 Task: Create in the project AgileLink in Backlog an issue 'Upgrade the security features of a web application to improve data protection and secure communication between server and client', assign it to team member softage.4@softage.net and change the status to IN PROGRESS. Create in the project AgileLink in Backlog an issue 'Create a new online platform for online music theory courses with advanced music notation and ear training features', assign it to team member softage.1@softage.net and change the status to IN PROGRESS
Action: Mouse moved to (214, 63)
Screenshot: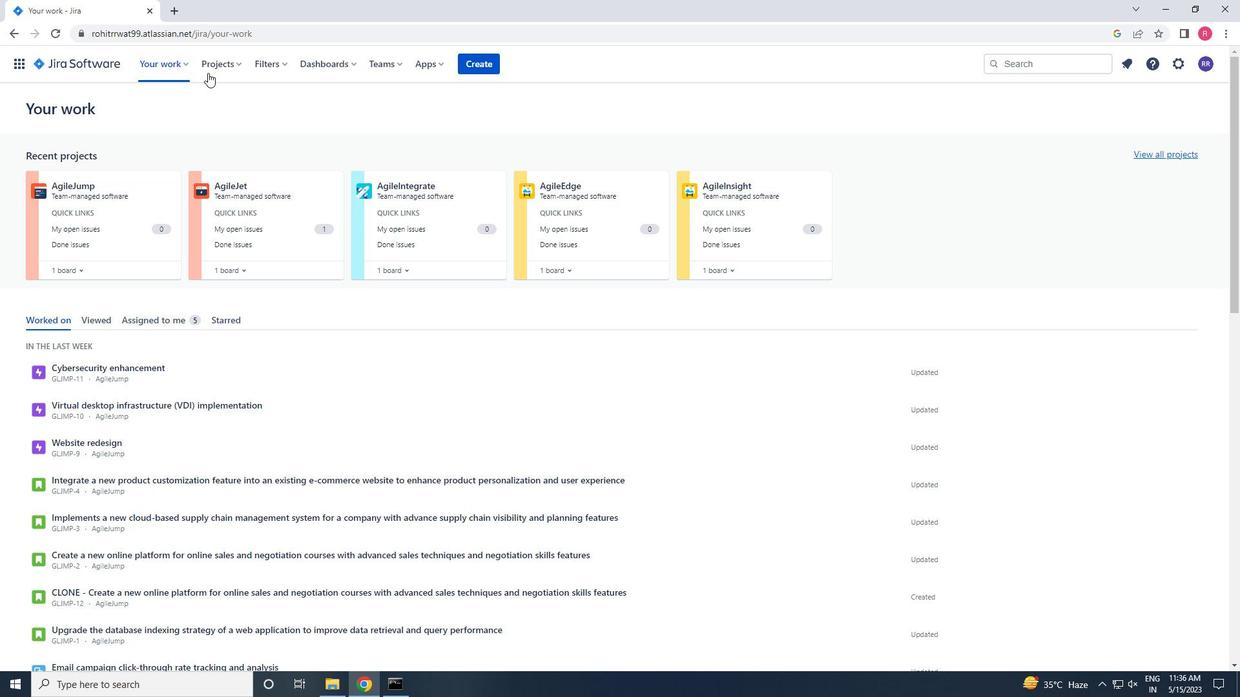 
Action: Mouse pressed left at (214, 63)
Screenshot: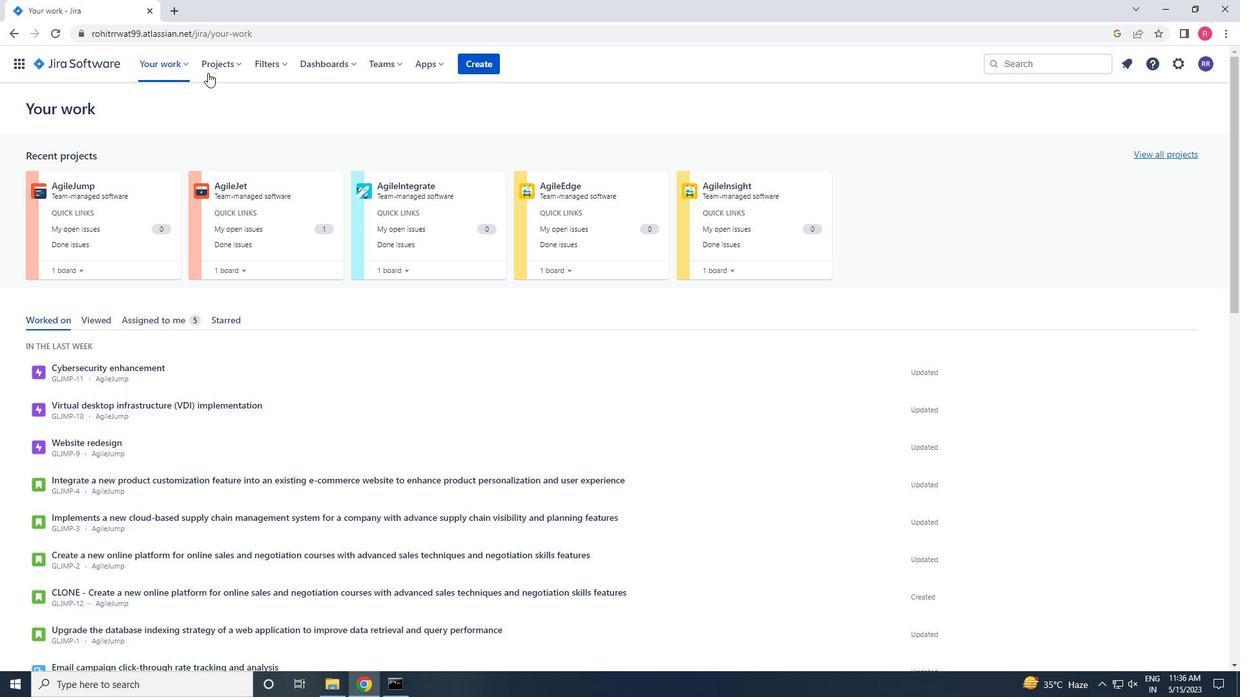 
Action: Mouse moved to (257, 136)
Screenshot: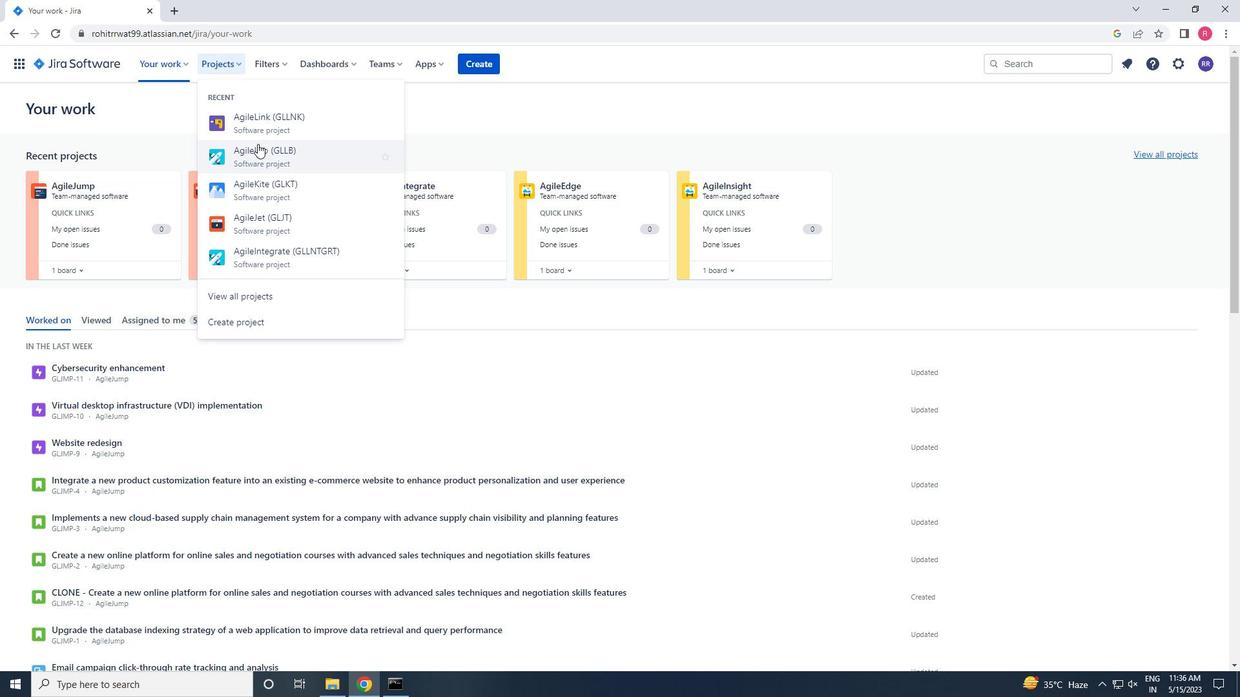 
Action: Mouse pressed left at (257, 136)
Screenshot: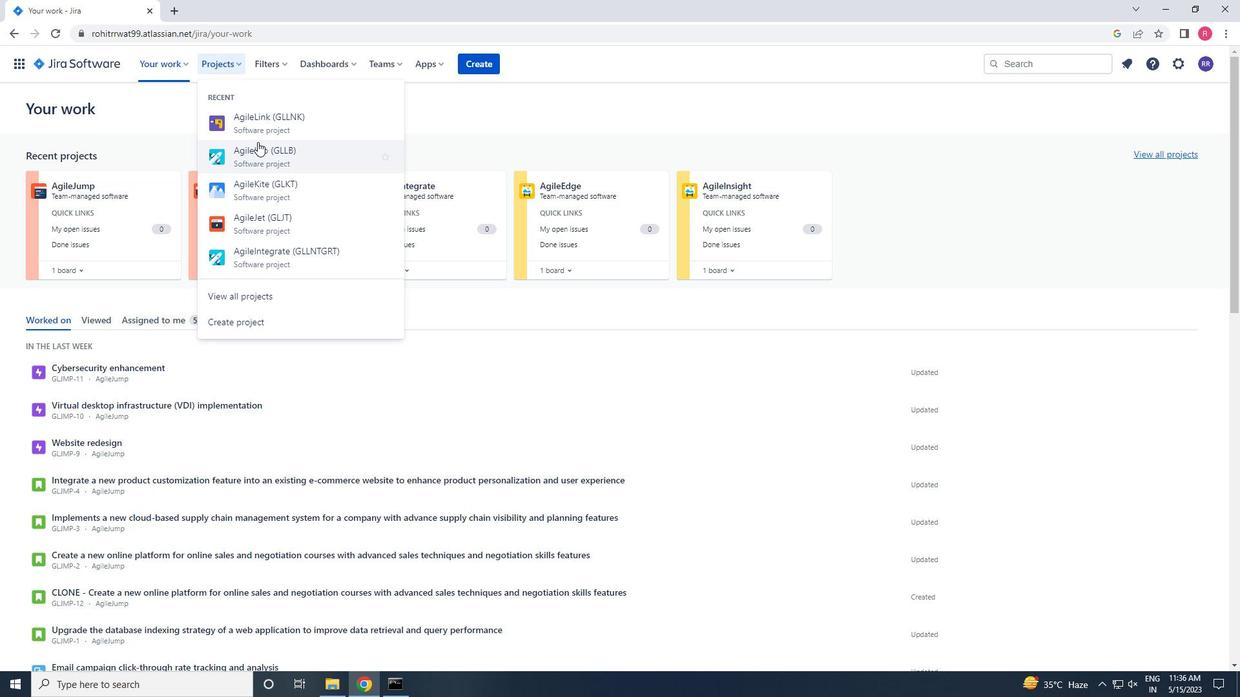 
Action: Mouse moved to (47, 189)
Screenshot: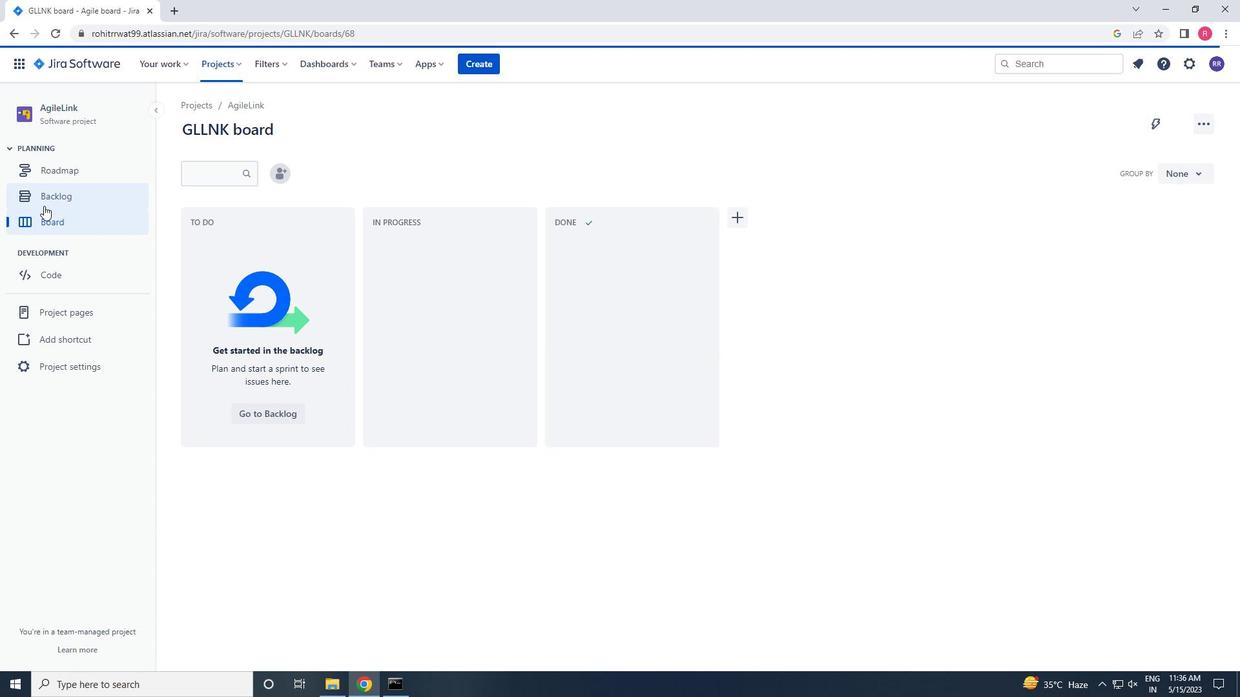 
Action: Mouse pressed left at (47, 189)
Screenshot: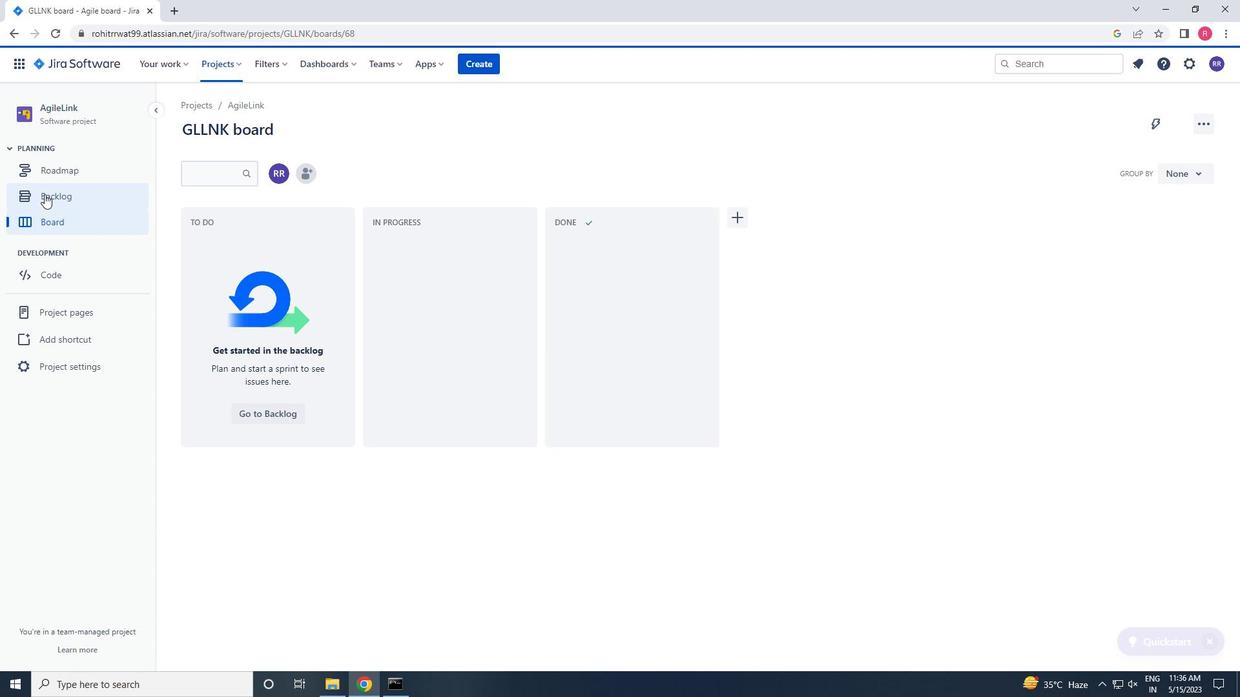 
Action: Mouse moved to (448, 322)
Screenshot: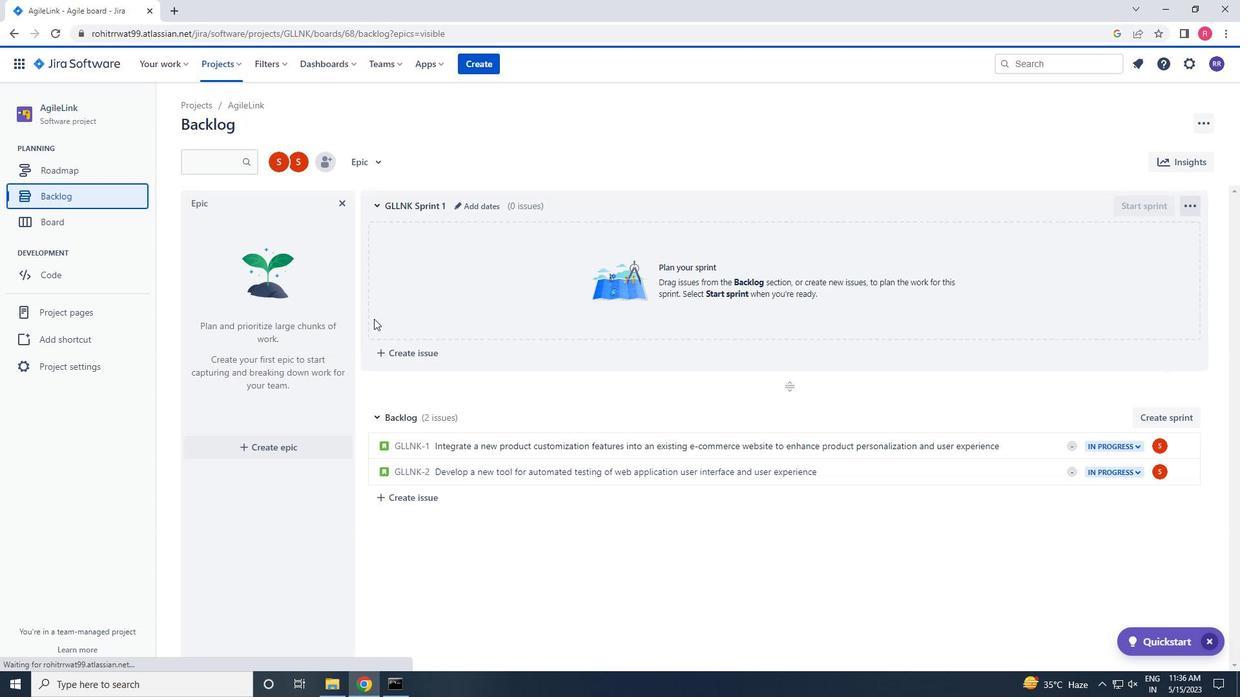 
Action: Mouse scrolled (448, 322) with delta (0, 0)
Screenshot: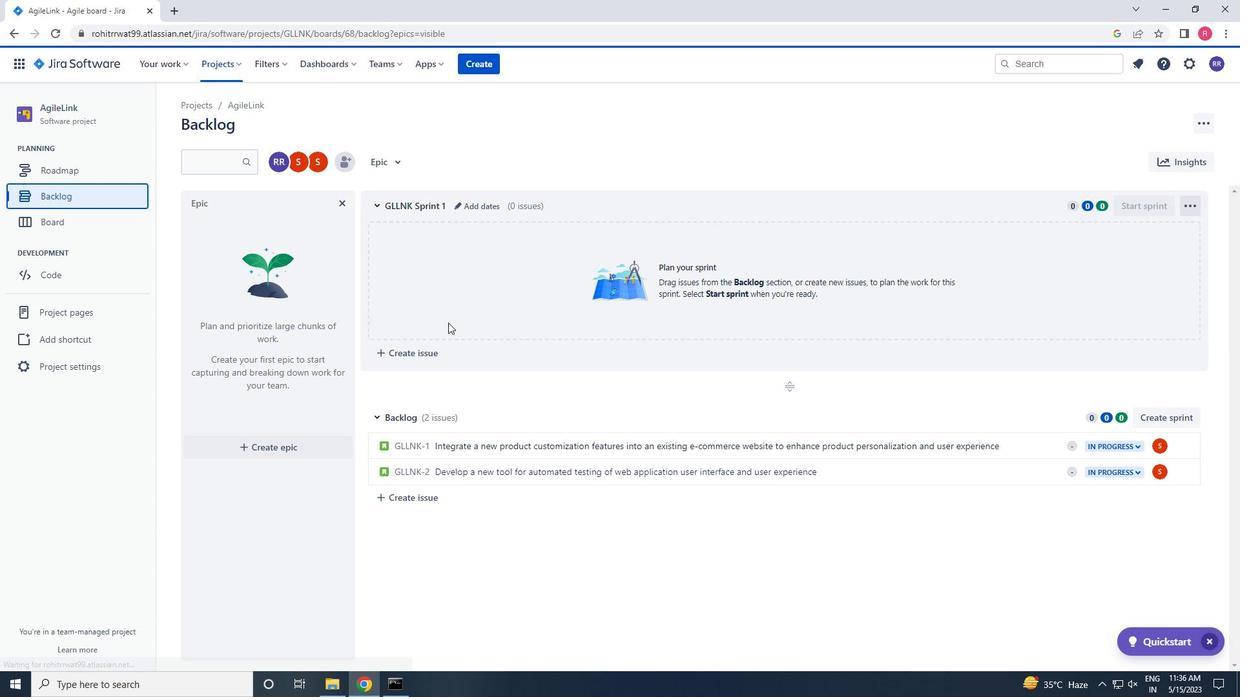 
Action: Mouse scrolled (448, 322) with delta (0, 0)
Screenshot: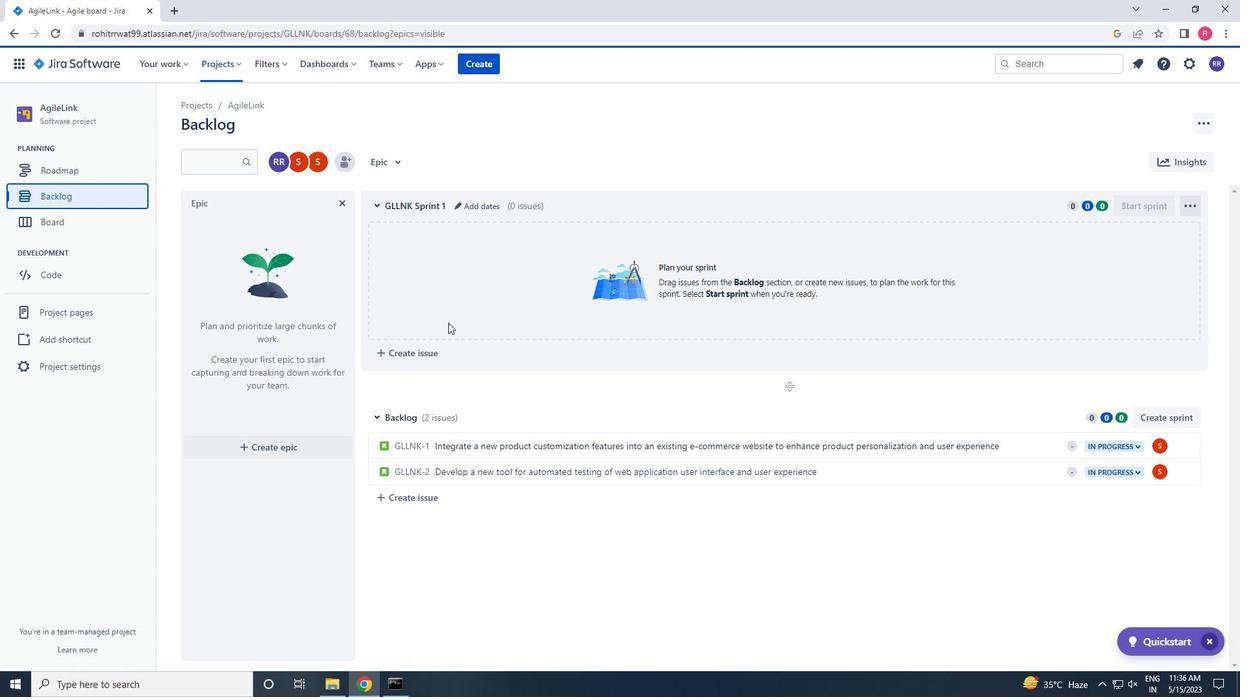 
Action: Mouse scrolled (448, 322) with delta (0, 0)
Screenshot: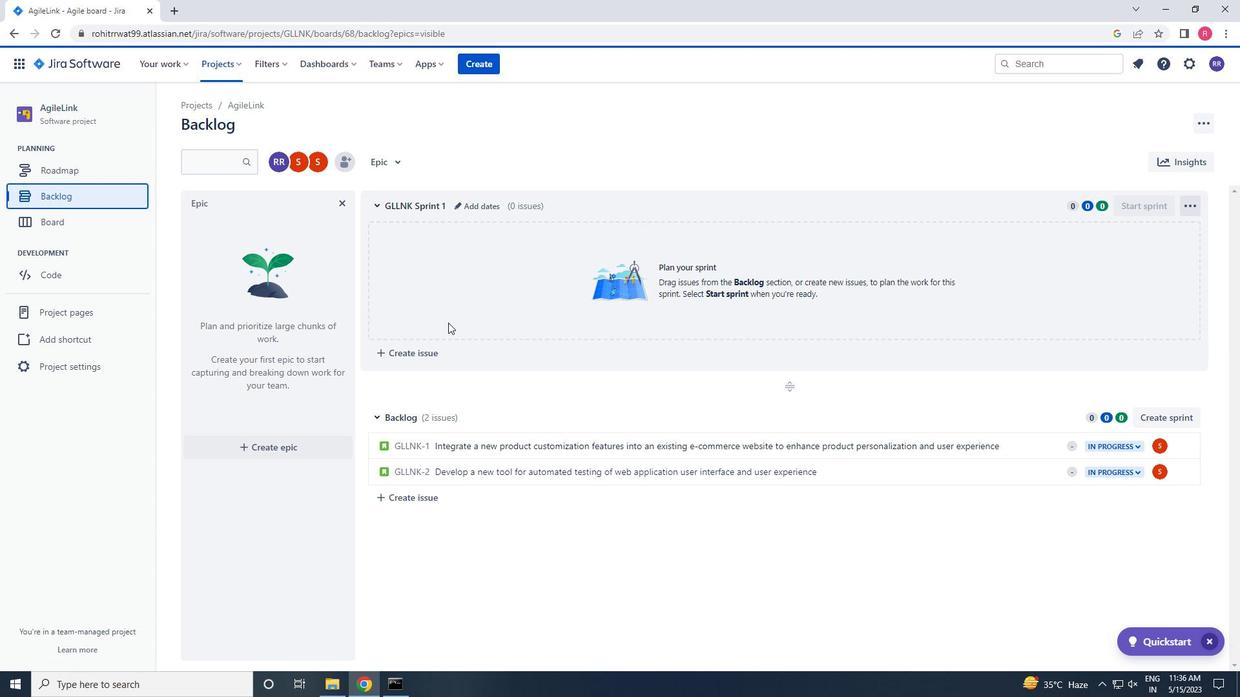 
Action: Mouse scrolled (448, 322) with delta (0, 0)
Screenshot: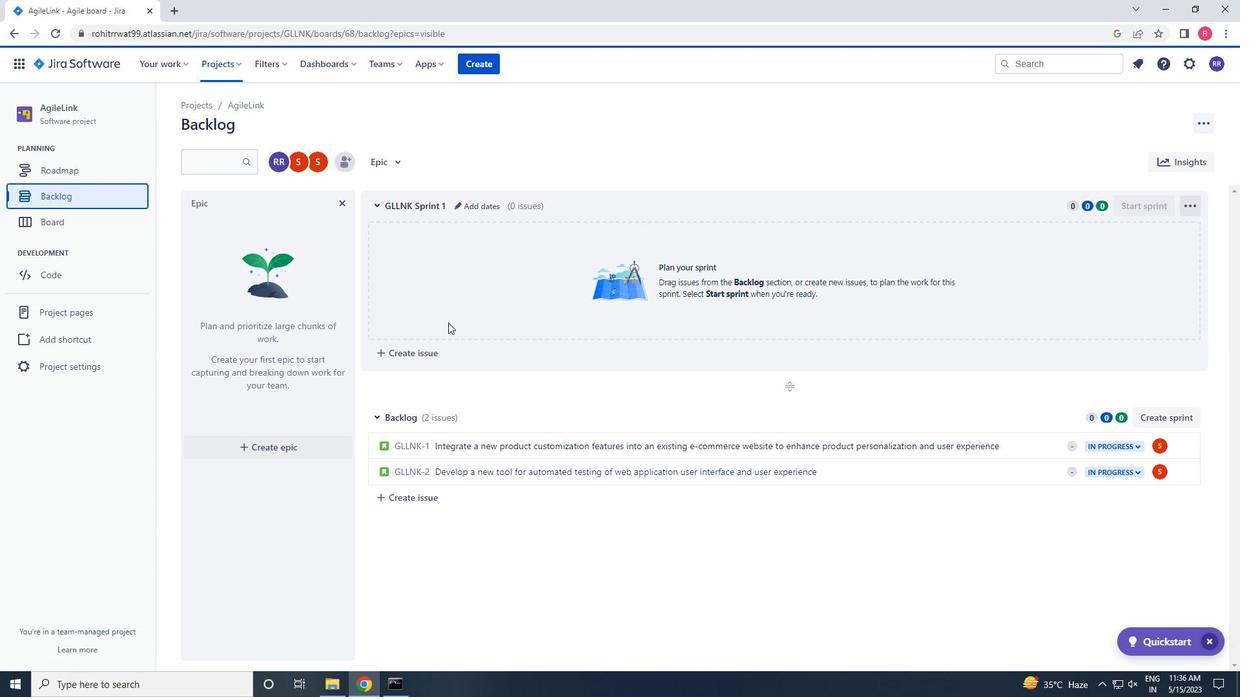 
Action: Mouse scrolled (448, 322) with delta (0, 0)
Screenshot: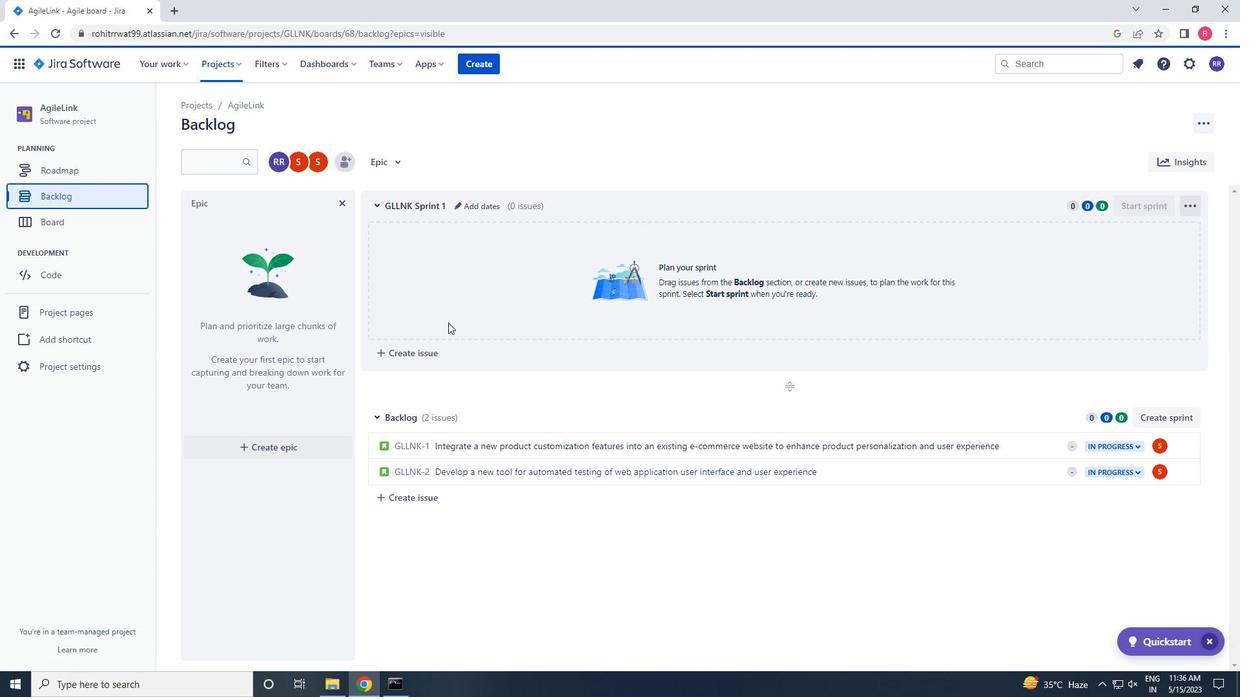 
Action: Mouse scrolled (448, 322) with delta (0, 0)
Screenshot: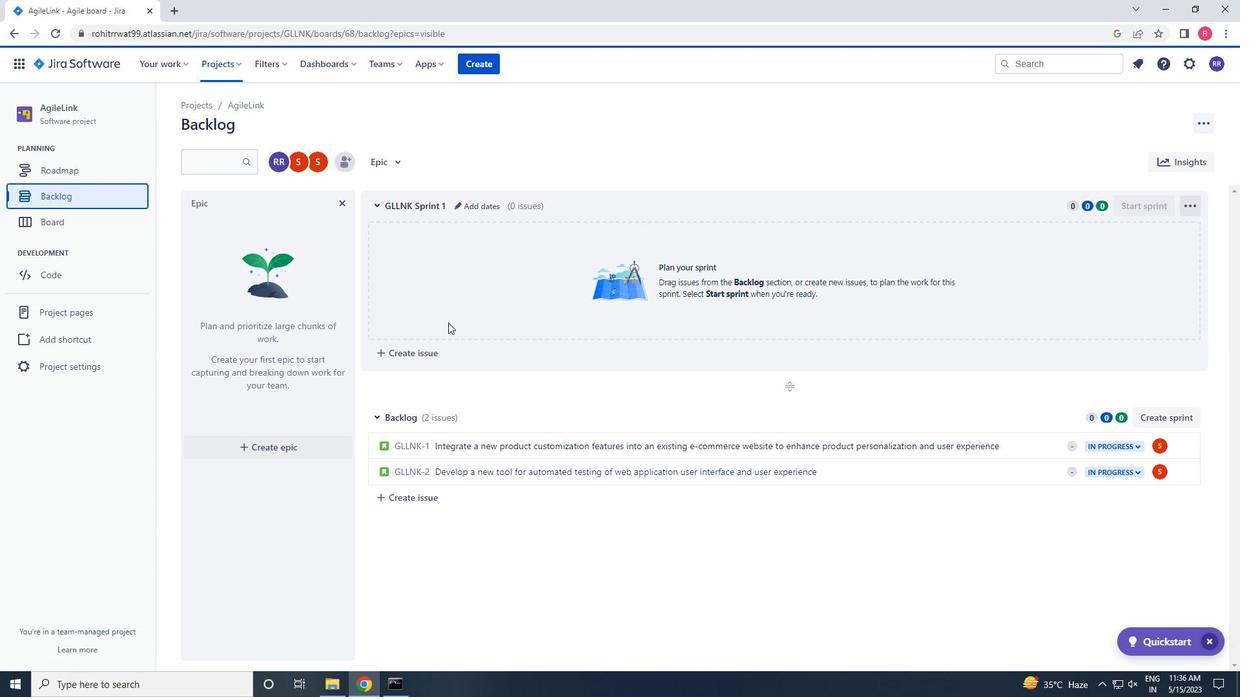 
Action: Mouse moved to (512, 500)
Screenshot: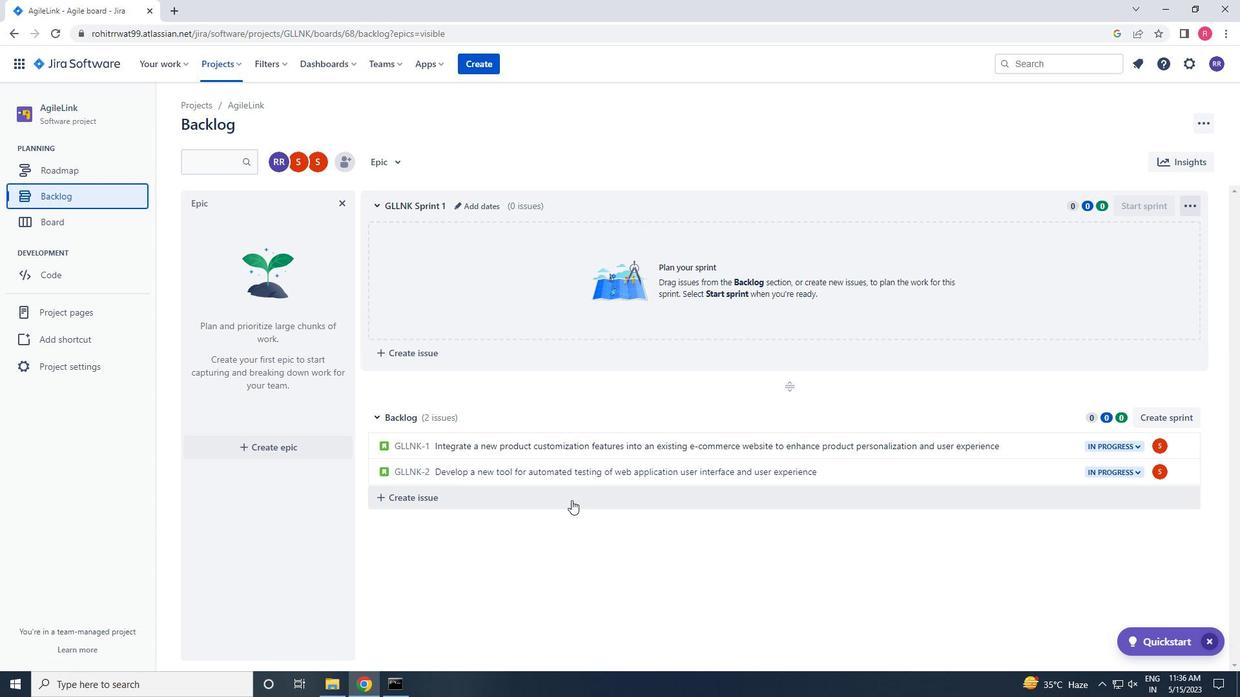 
Action: Mouse pressed left at (512, 500)
Screenshot: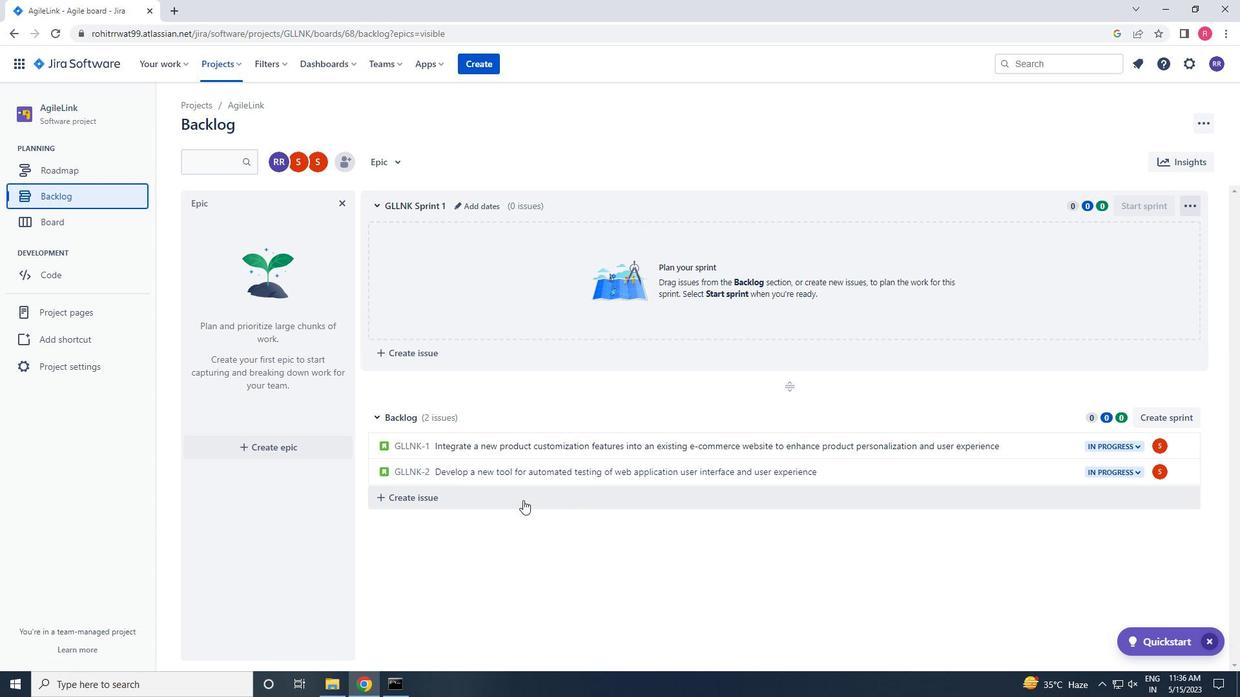 
Action: Mouse moved to (510, 500)
Screenshot: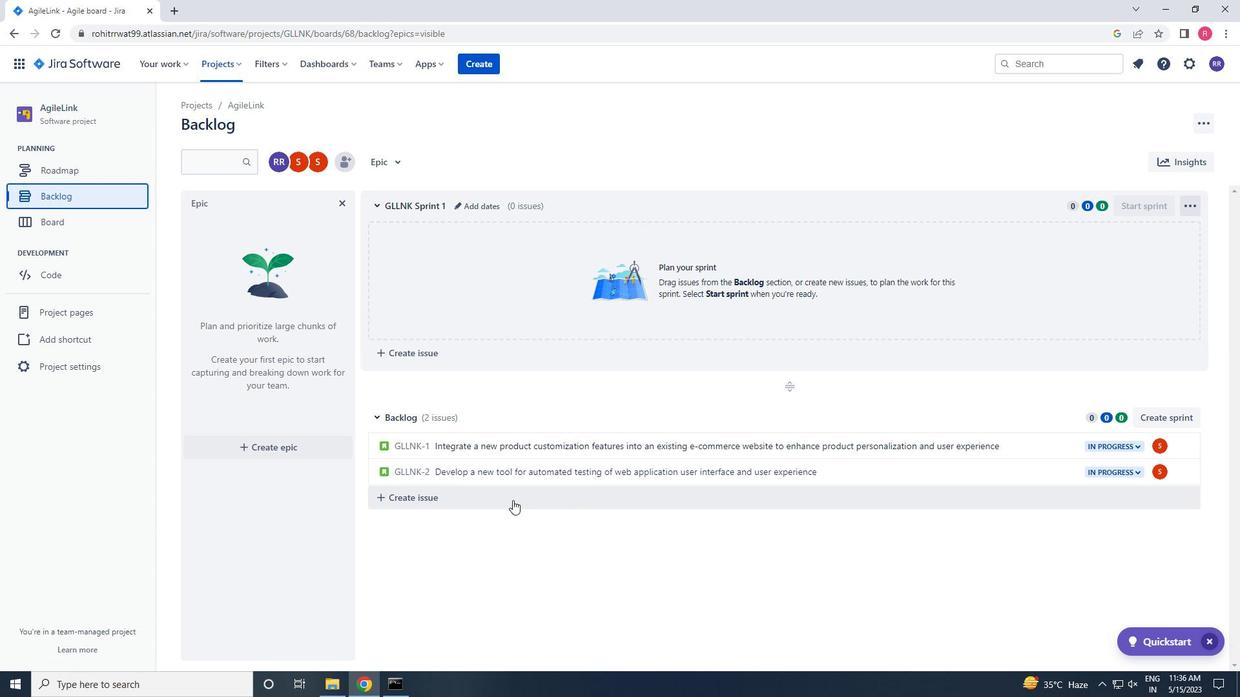 
Action: Key pressed <Key.shift_r><Key.shift_r>Upgrade<Key.space>the<Key.space>secut<Key.backspace>rity<Key.space>features<Key.space>of<Key.space>a<Key.space>web<Key.space>applicatiom<Key.backspace>n<Key.space><Key.space>tp<Key.backspace>o<Key.space><Key.space>improve<Key.space>data<Key.space>protection<Key.space>and<Key.space>secure<Key.space>communication<Key.space>between<Key.space>server<Key.space>and<Key.space>clint<Key.space><Key.backspace><Key.backspace><Key.backspace>ent<Key.enter>
Screenshot: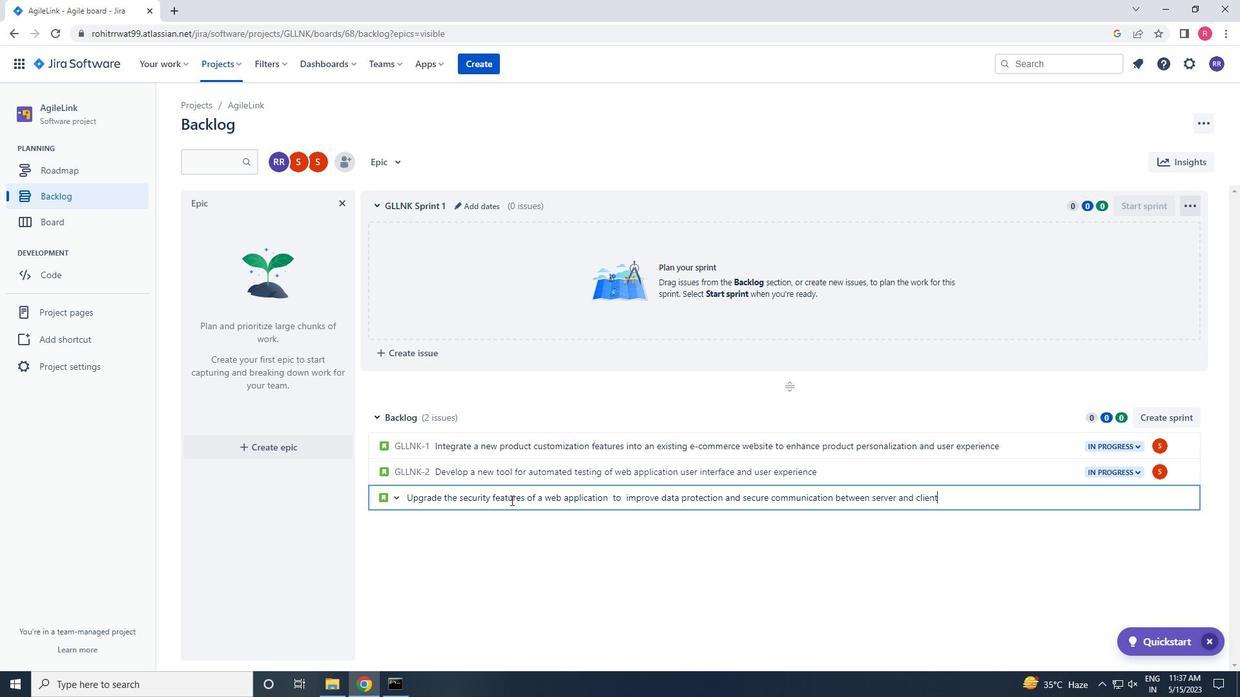 
Action: Mouse moved to (1159, 496)
Screenshot: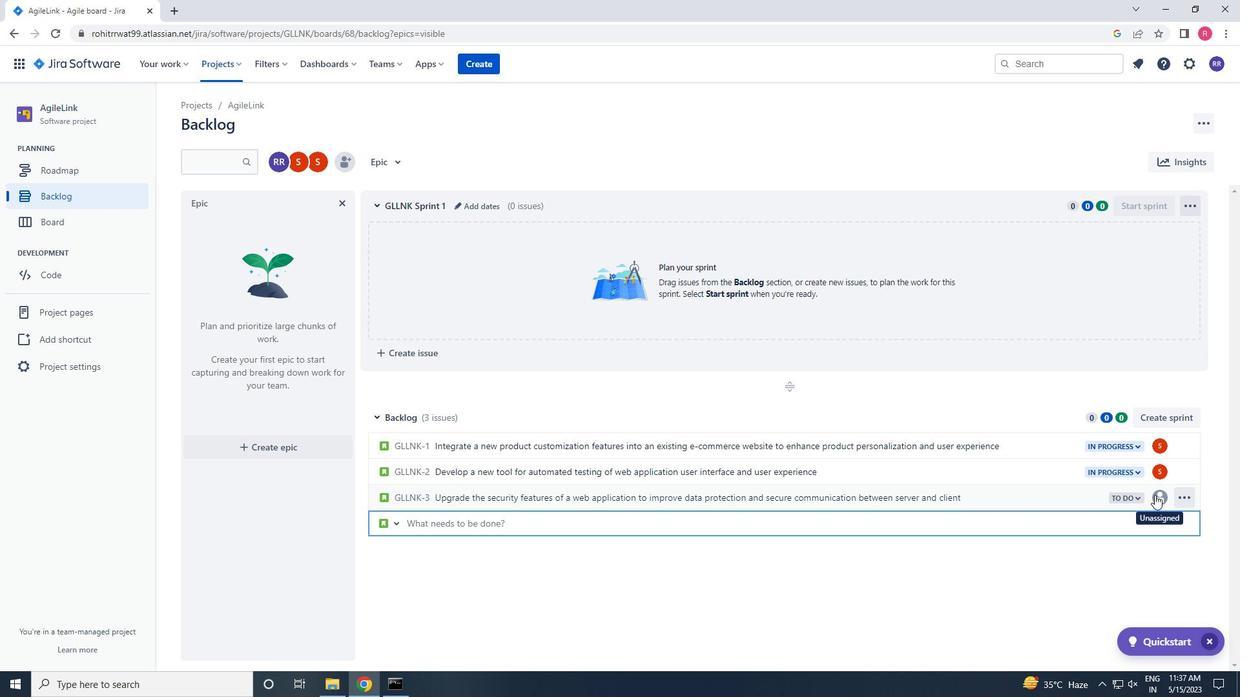 
Action: Mouse pressed left at (1159, 496)
Screenshot: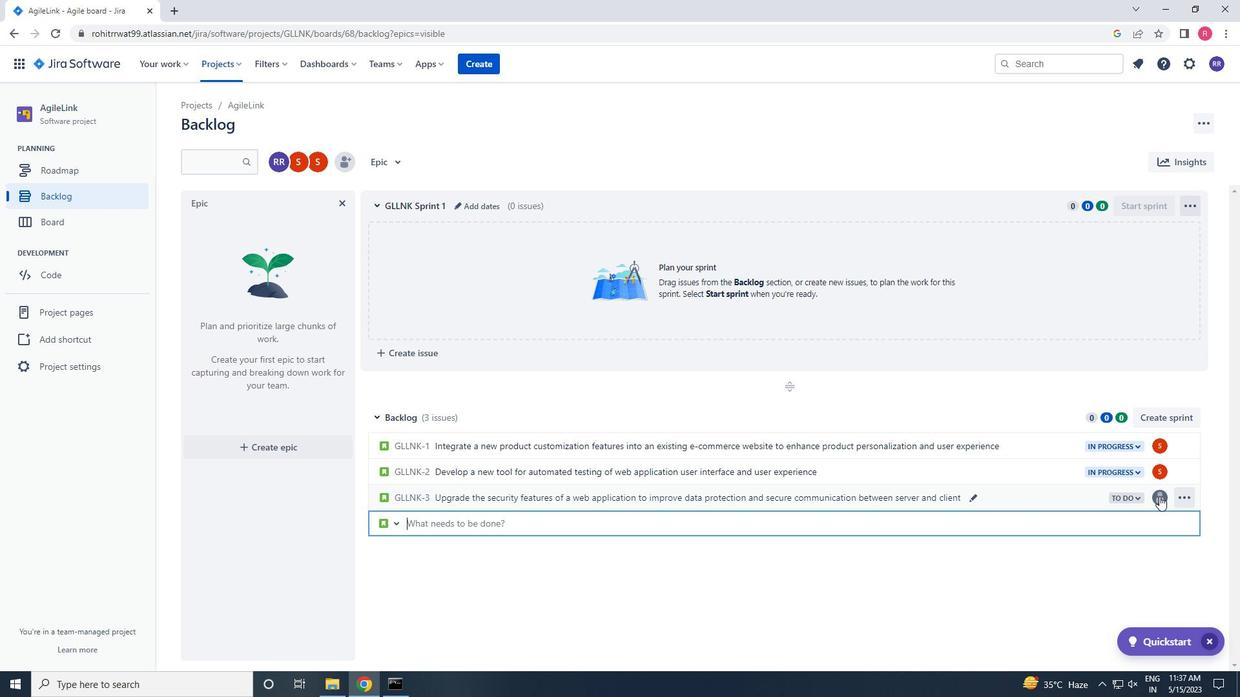 
Action: Key pressed softage.4<Key.shift><Key.shift><Key.shift><Key.shift><Key.shift>@SOFTAGE.NET
Screenshot: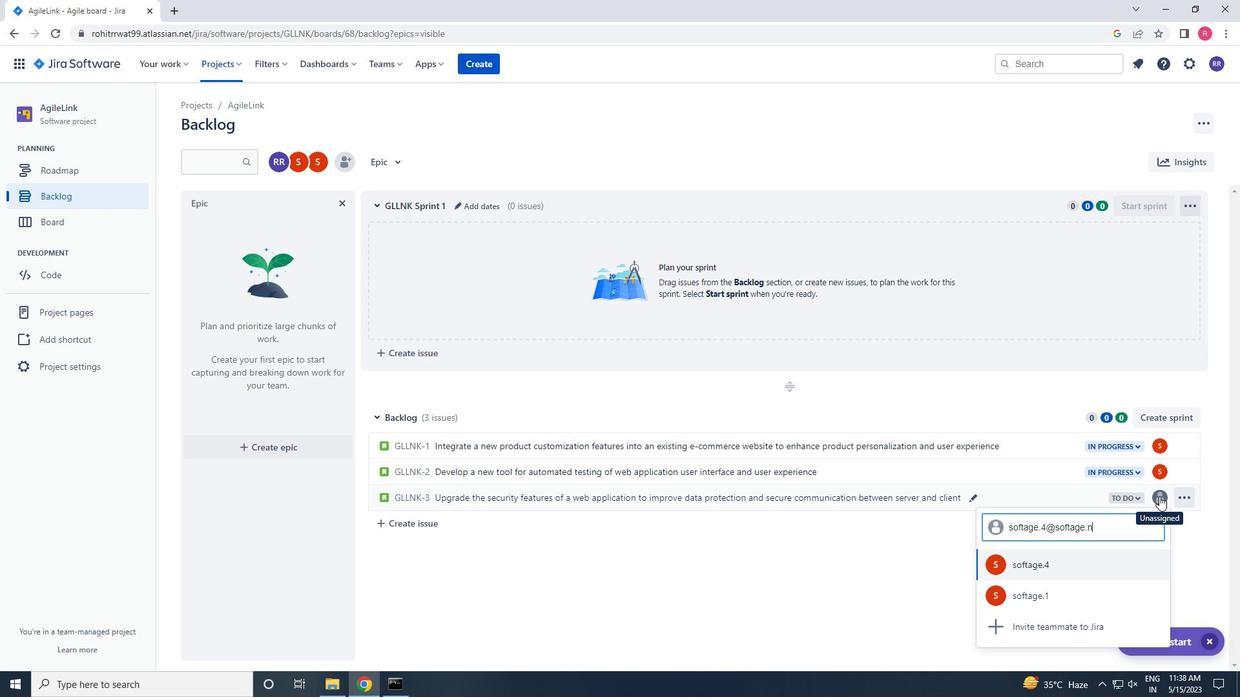 
Action: Mouse moved to (1064, 570)
Screenshot: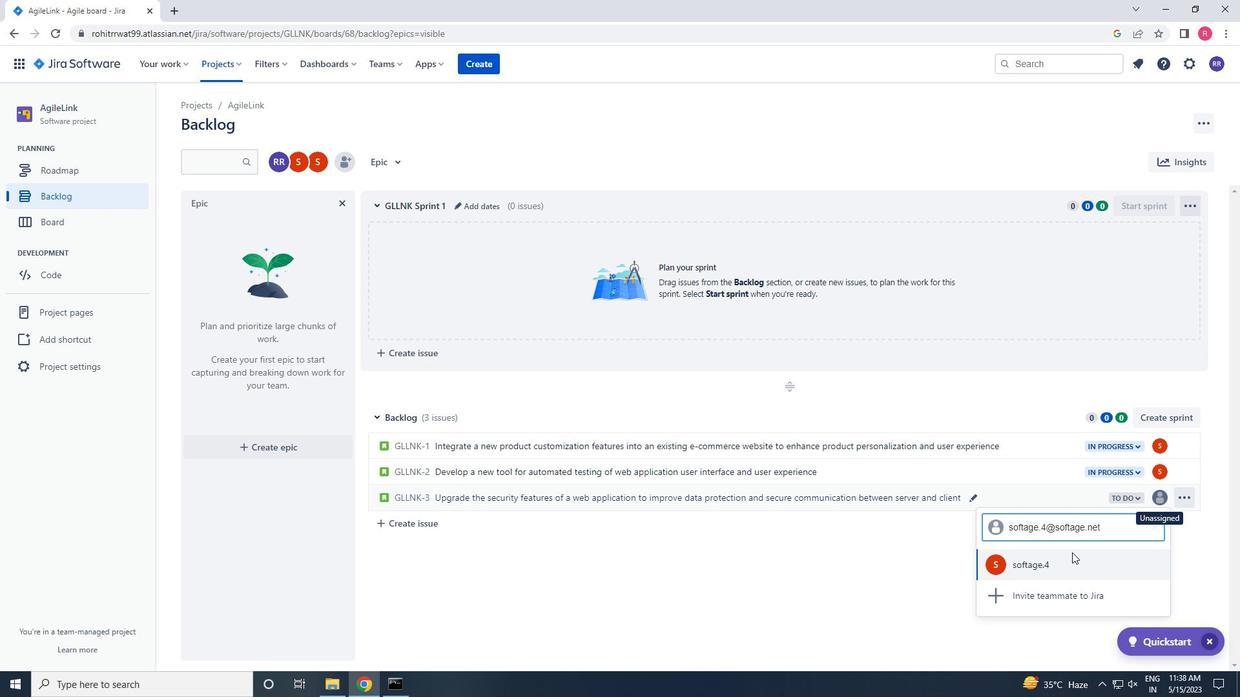 
Action: Mouse pressed left at (1064, 570)
Screenshot: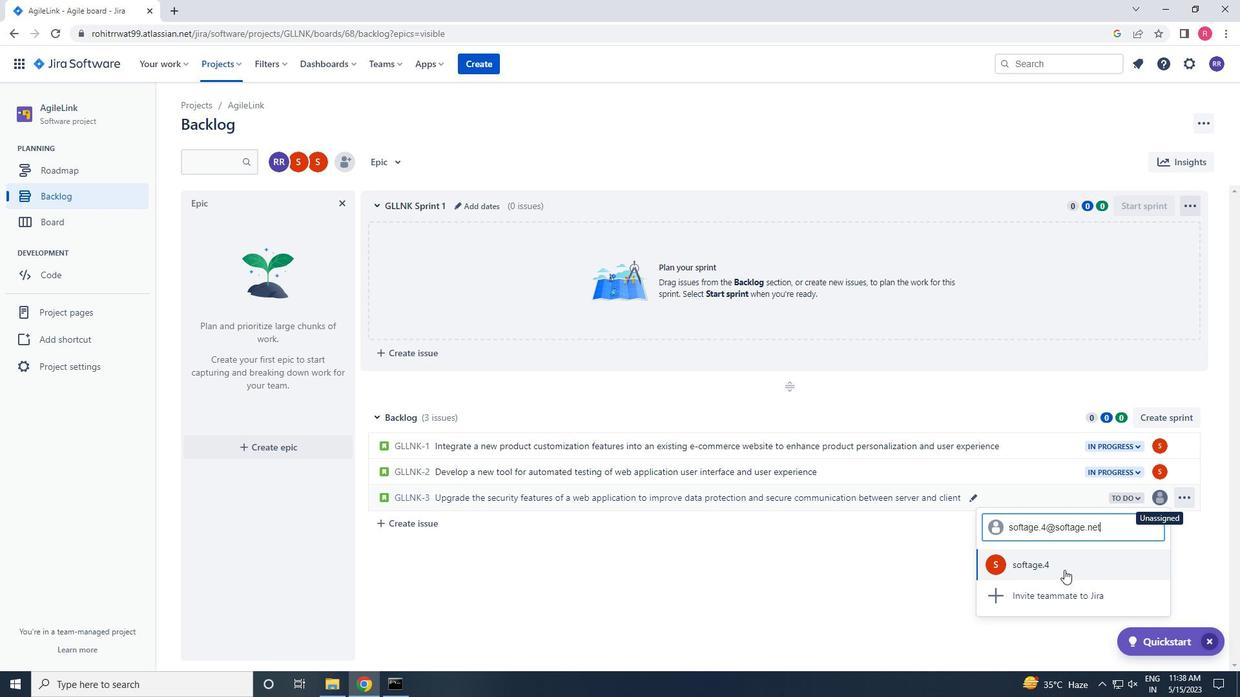 
Action: Mouse moved to (1122, 495)
Screenshot: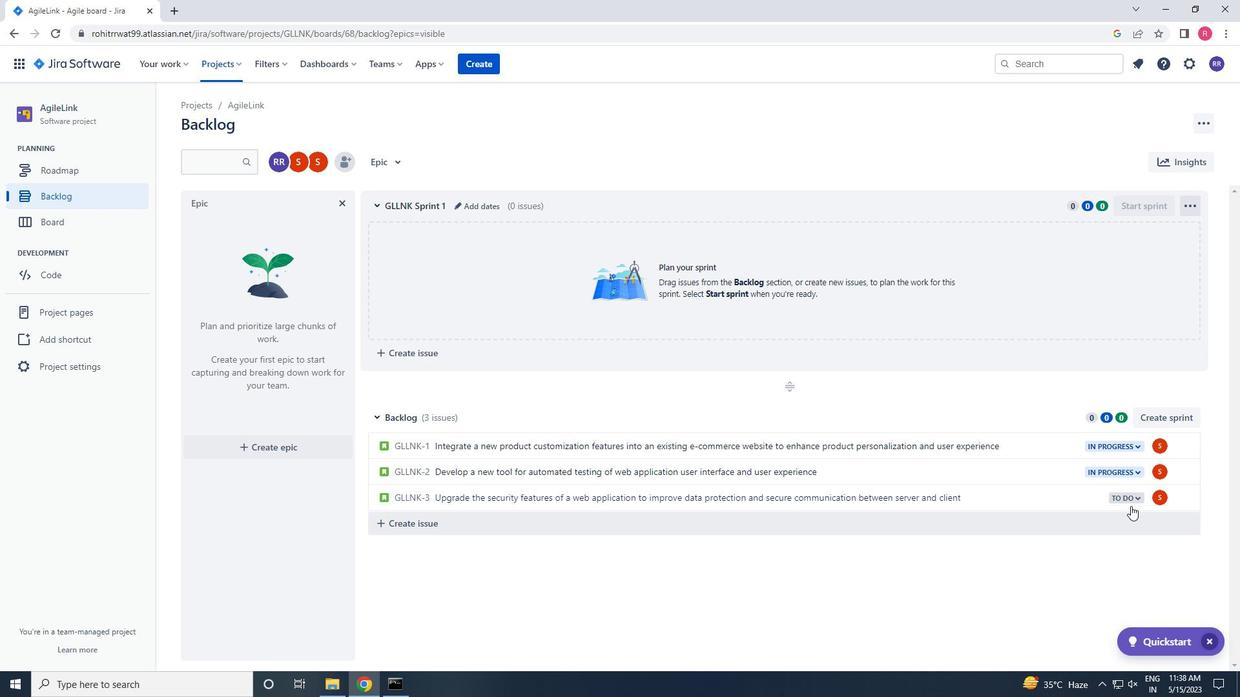 
Action: Mouse pressed left at (1122, 495)
Screenshot: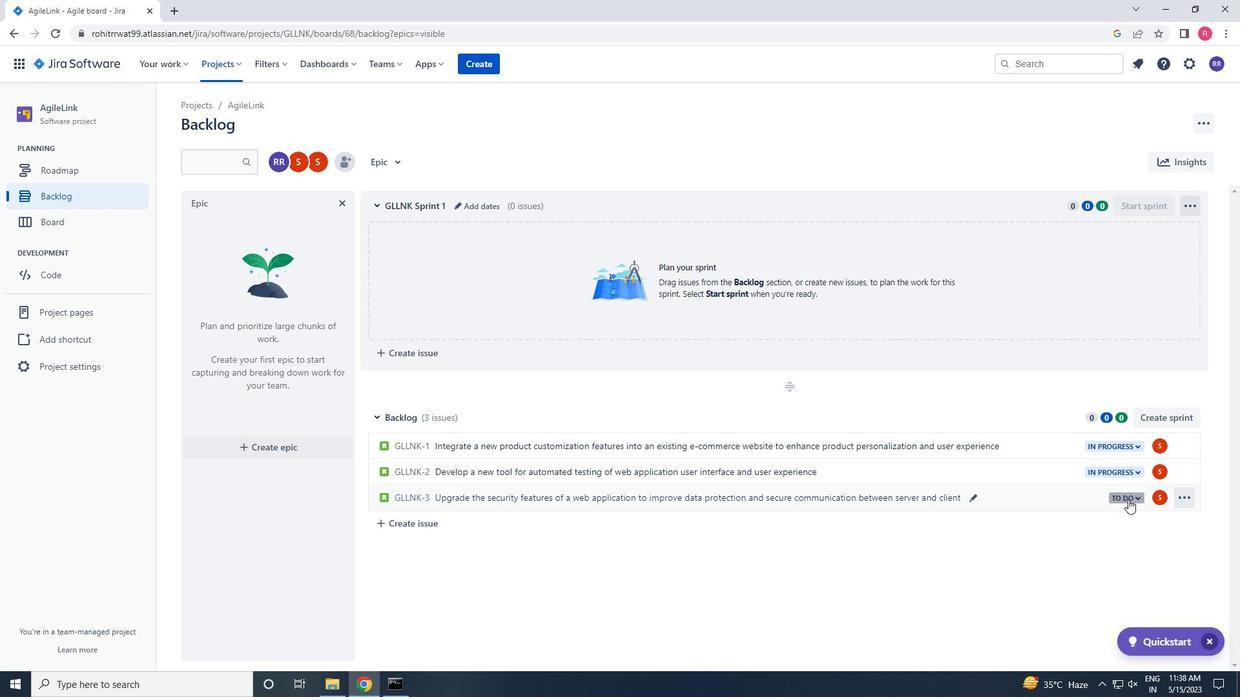 
Action: Mouse moved to (1067, 522)
Screenshot: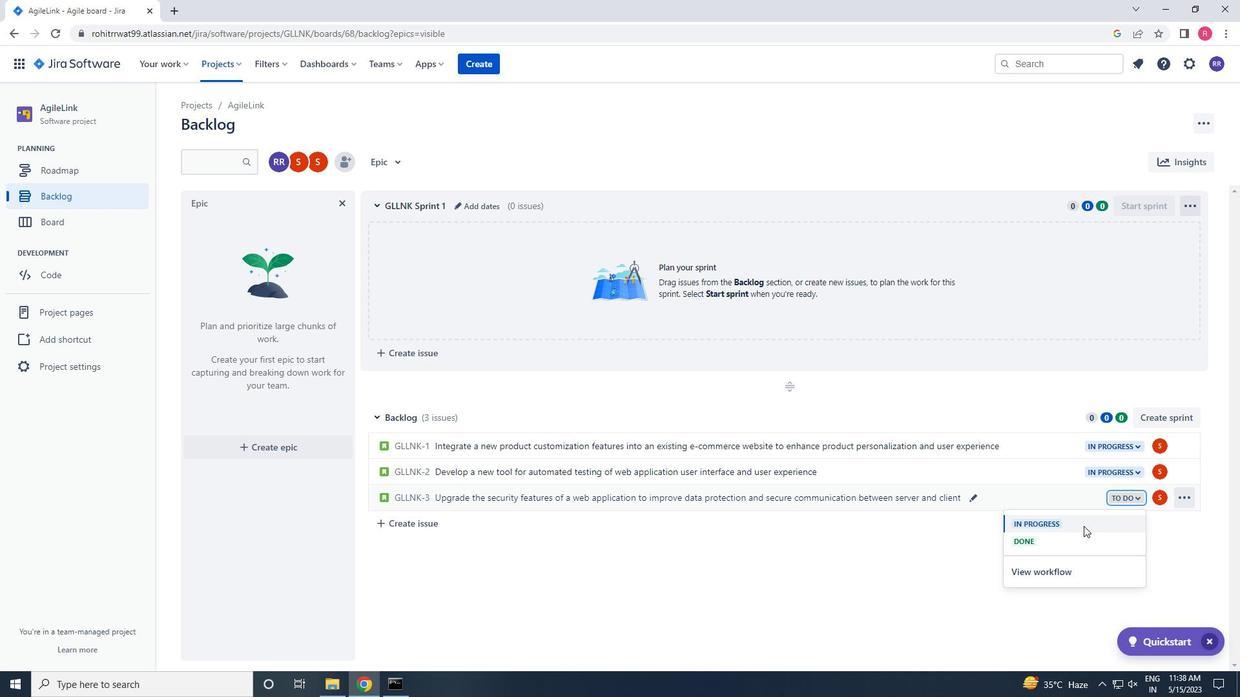 
Action: Mouse pressed left at (1067, 522)
Screenshot: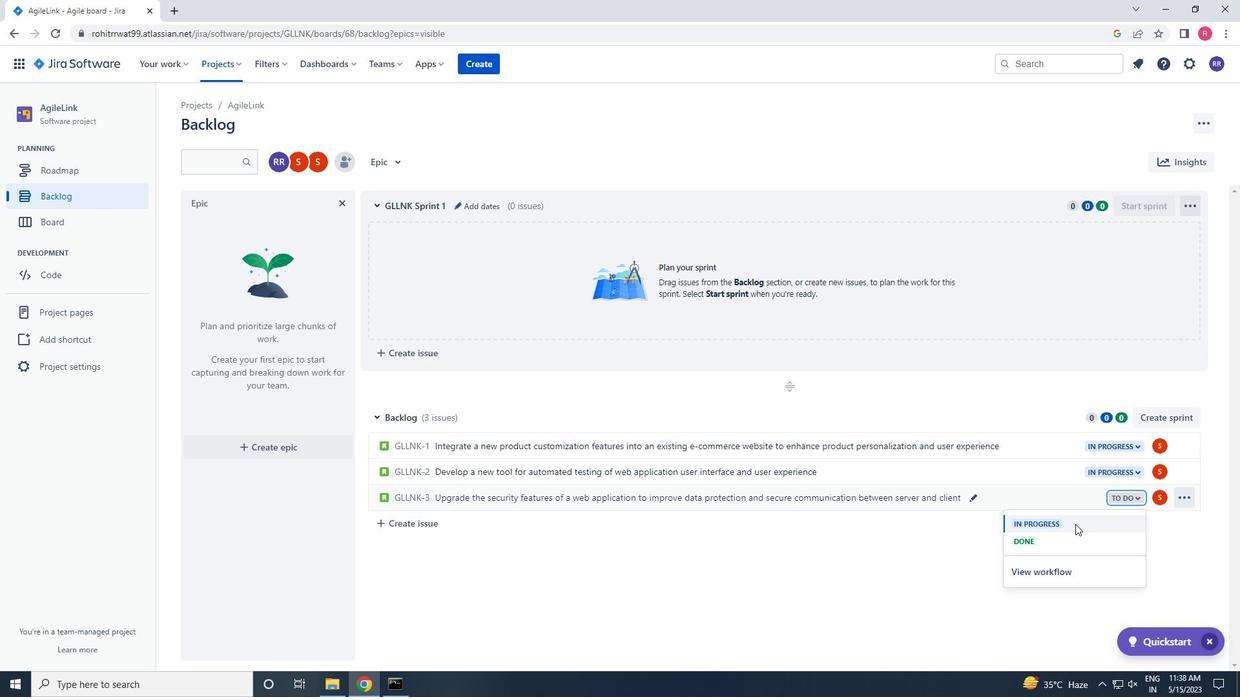 
Action: Mouse moved to (410, 529)
Screenshot: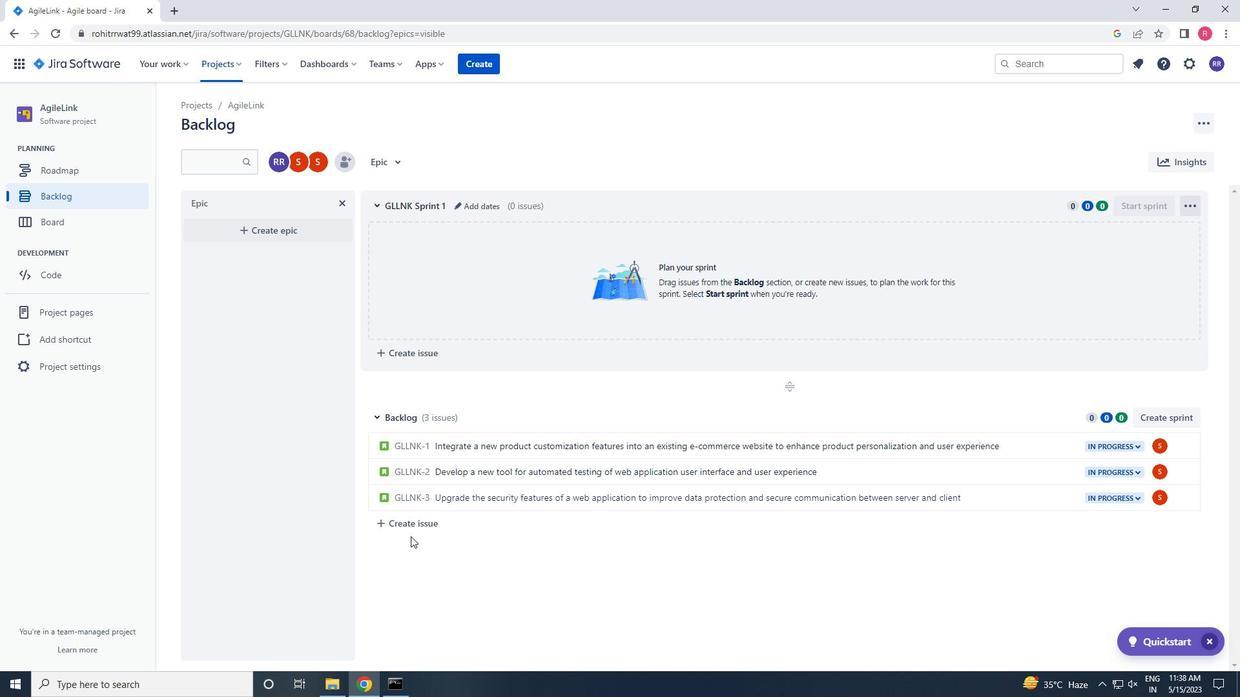 
Action: Mouse pressed left at (410, 529)
Screenshot: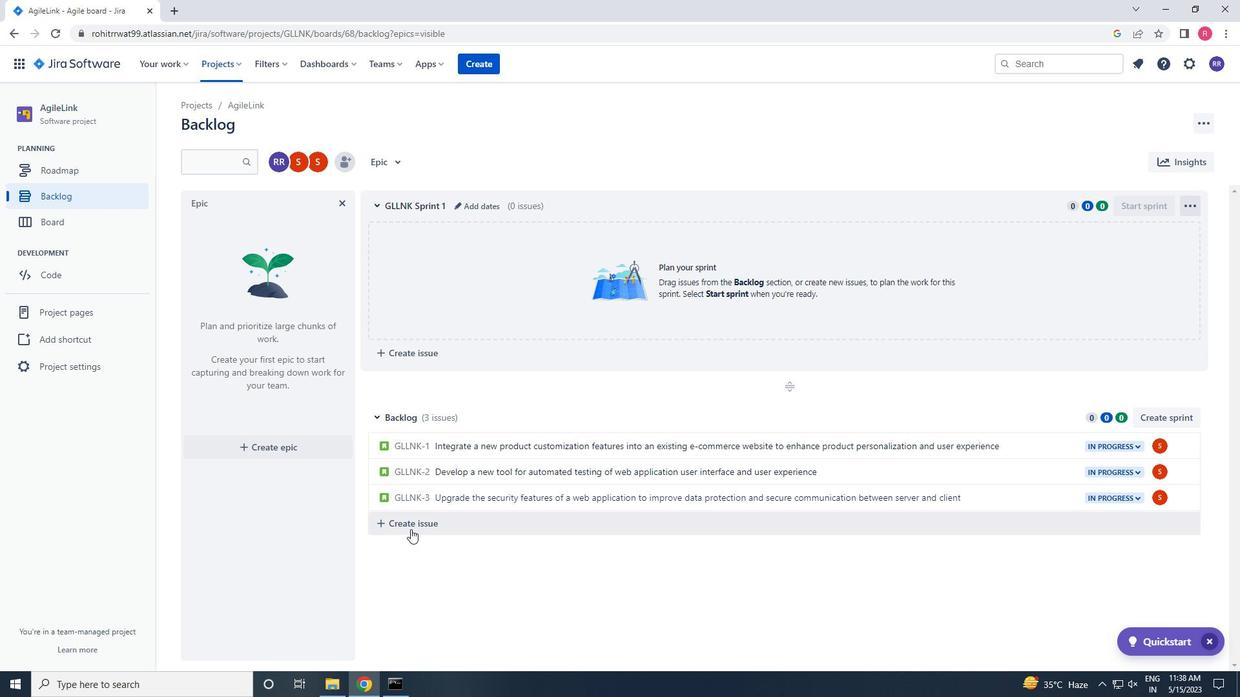 
Action: Key pressed <Key.shift>CREATE<Key.space>A<Key.space>NEW<Key.space>ONLINE<Key.space>PLATFORM<Key.space>FOR<Key.space>ONLINE<Key.space>MUSIC<Key.space>THEORY<Key.space>COURSES<Key.space>WITH<Key.space>ADVANCED<Key.space>MUSIC<Key.space>NOTATION<Key.space>AND<Key.space>EAR<Key.space>TRANINNG<Key.space><Key.backspace><Key.backspace><Key.backspace><Key.backspace><Key.backspace><Key.backspace>INNG<Key.space><Key.backspace><Key.backspace><Key.backspace><Key.backspace>NING<Key.space>FEATURES<Key.enter>
Screenshot: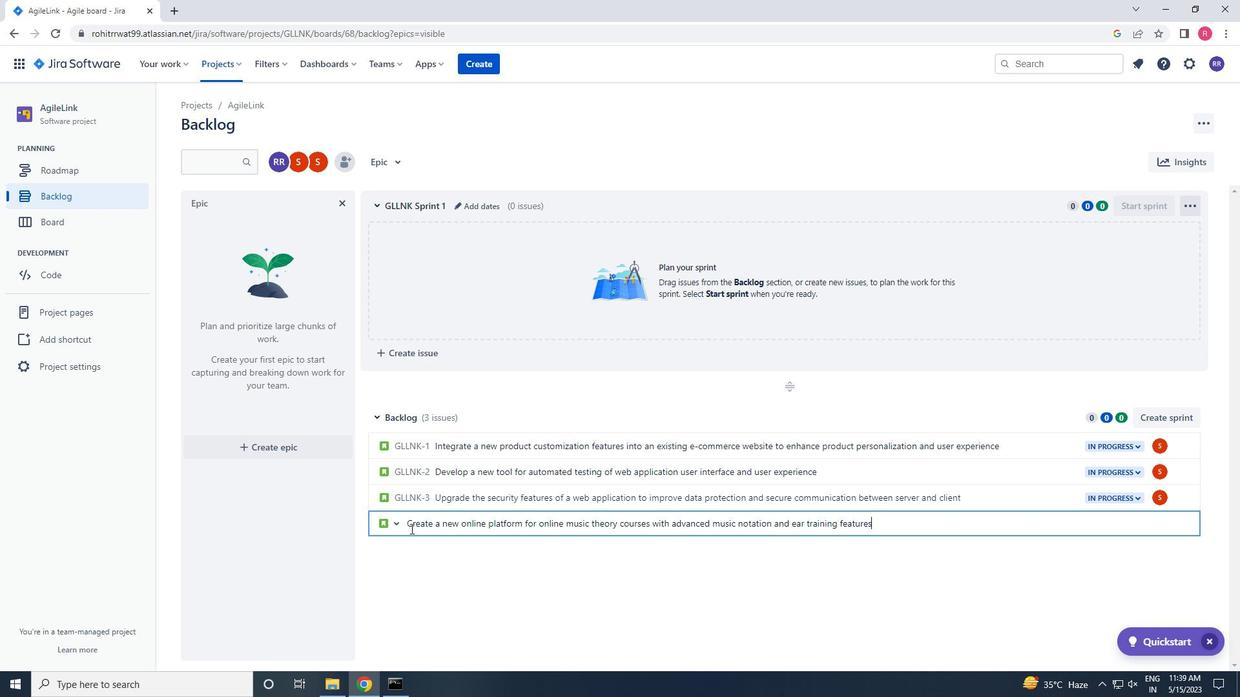 
Action: Mouse scrolled (410, 528) with delta (0, 0)
Screenshot: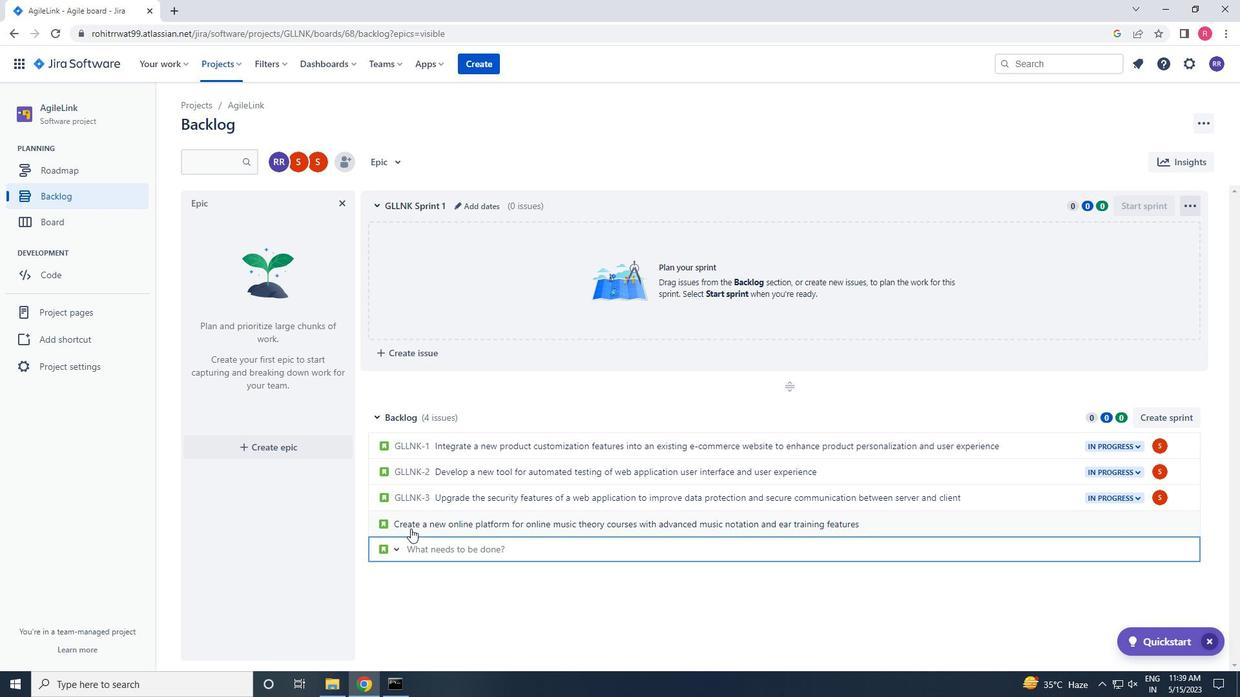 
Action: Mouse scrolled (410, 528) with delta (0, 0)
Screenshot: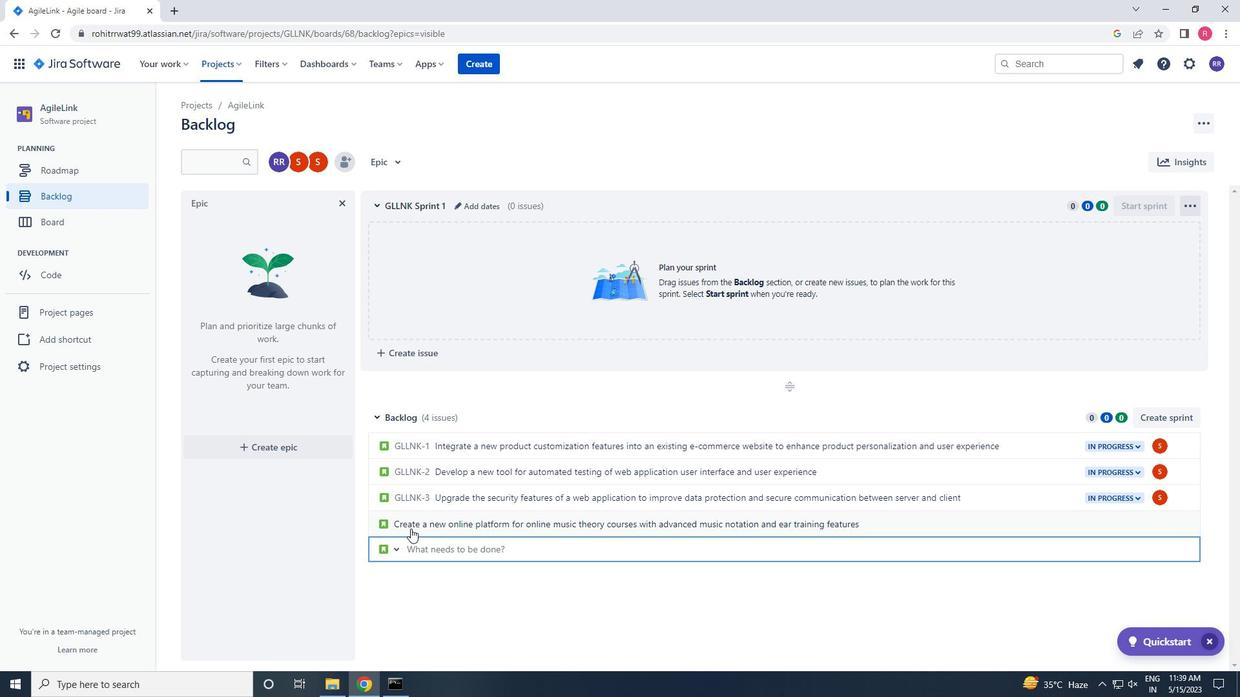 
Action: Mouse moved to (1157, 526)
Screenshot: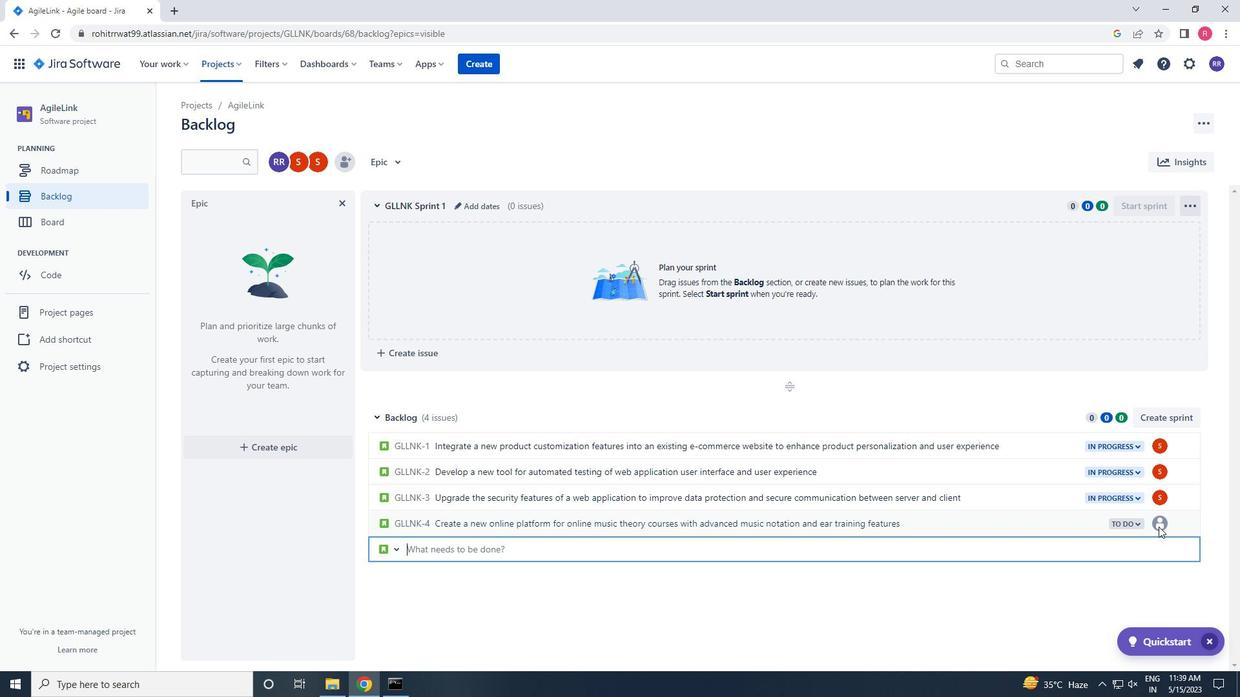 
Action: Mouse pressed left at (1157, 526)
Screenshot: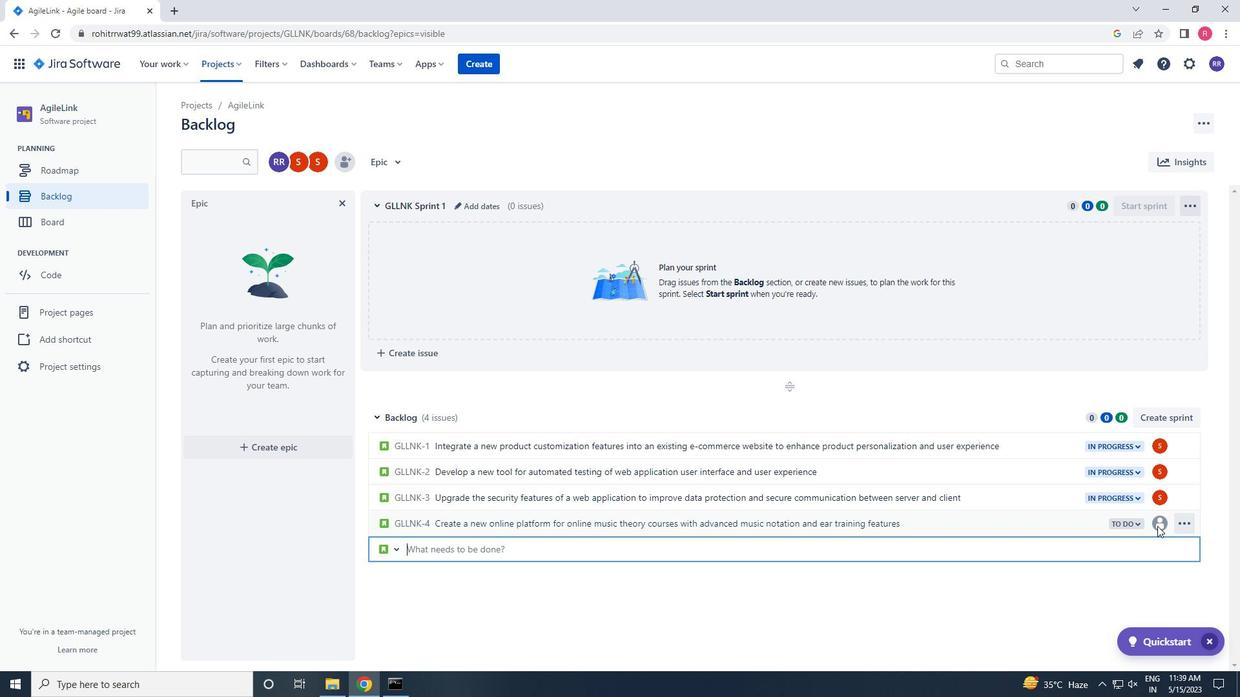 
Action: Mouse pressed left at (1157, 526)
Screenshot: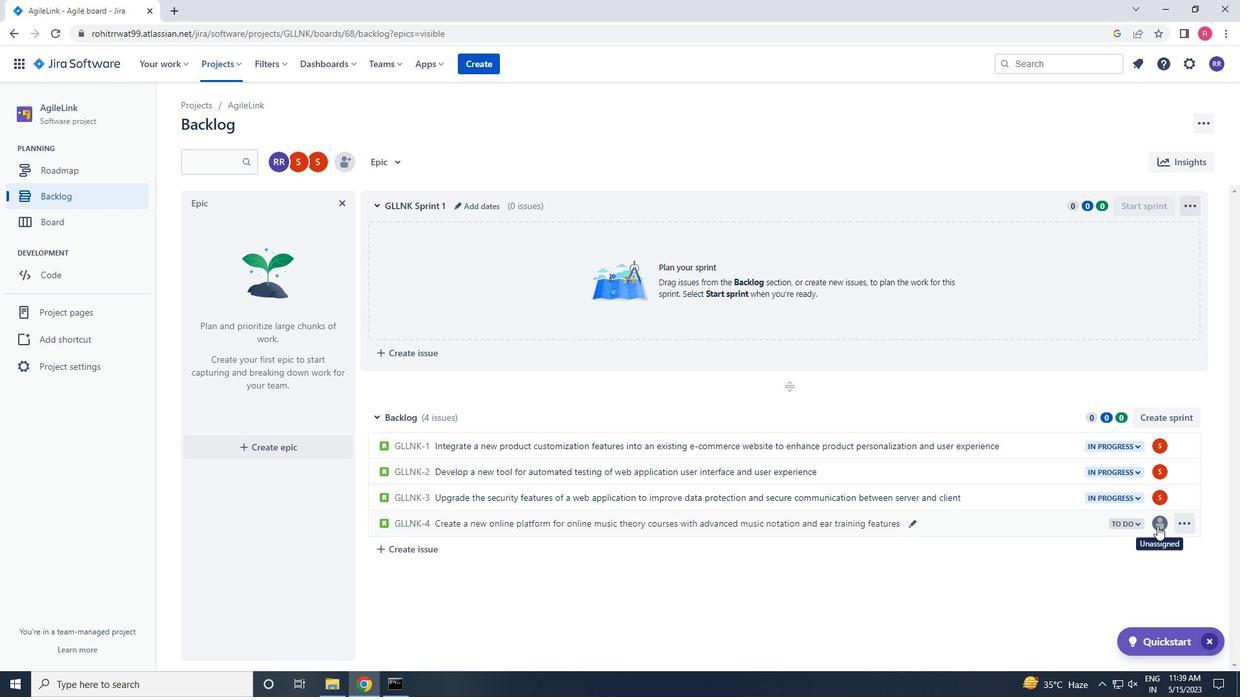
Action: Key pressed SOFTAGE.1<Key.shift><Key.shift><Key.shift><Key.shift>@SOFTAGE.BNET
Screenshot: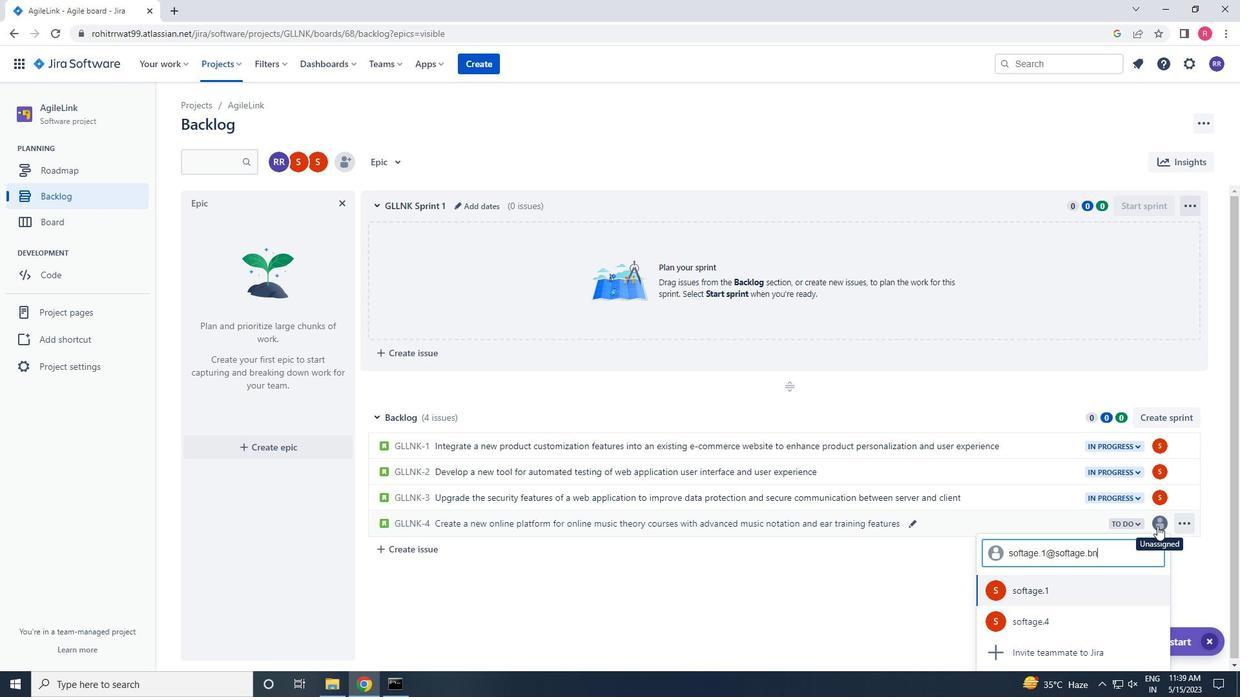 
Action: Mouse moved to (1168, 518)
Screenshot: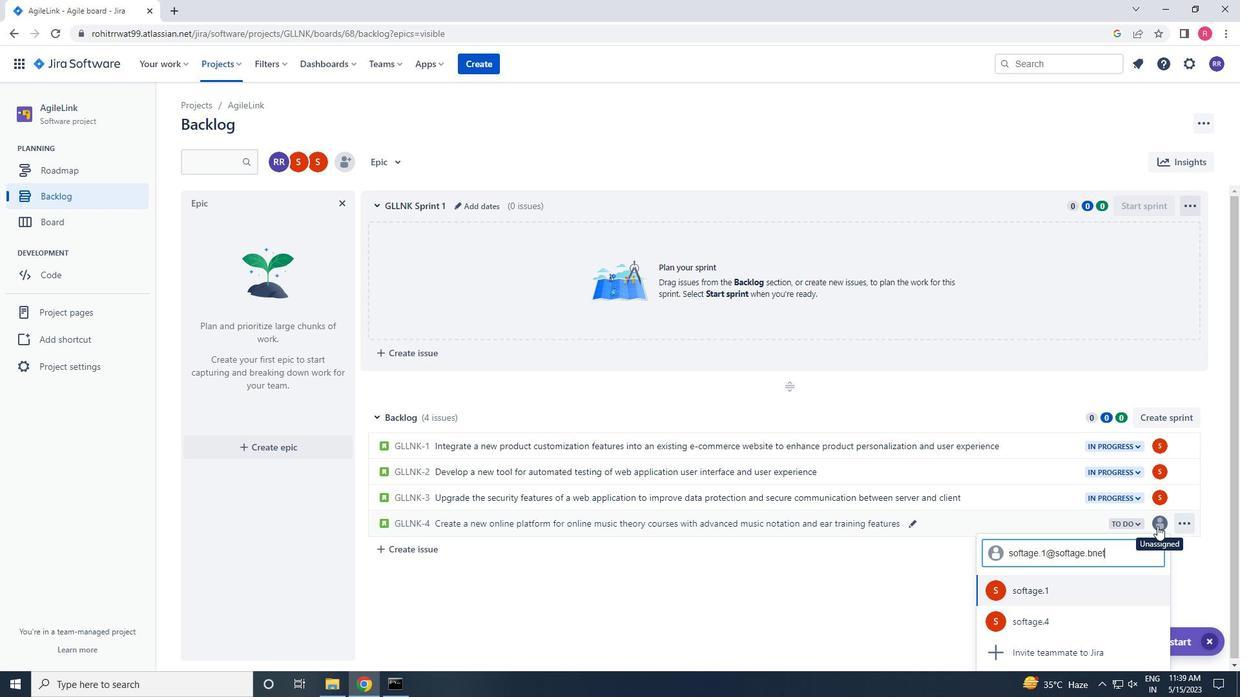 
Action: Key pressed <Key.backspace><Key.backspace><Key.backspace><Key.backspace>NET
Screenshot: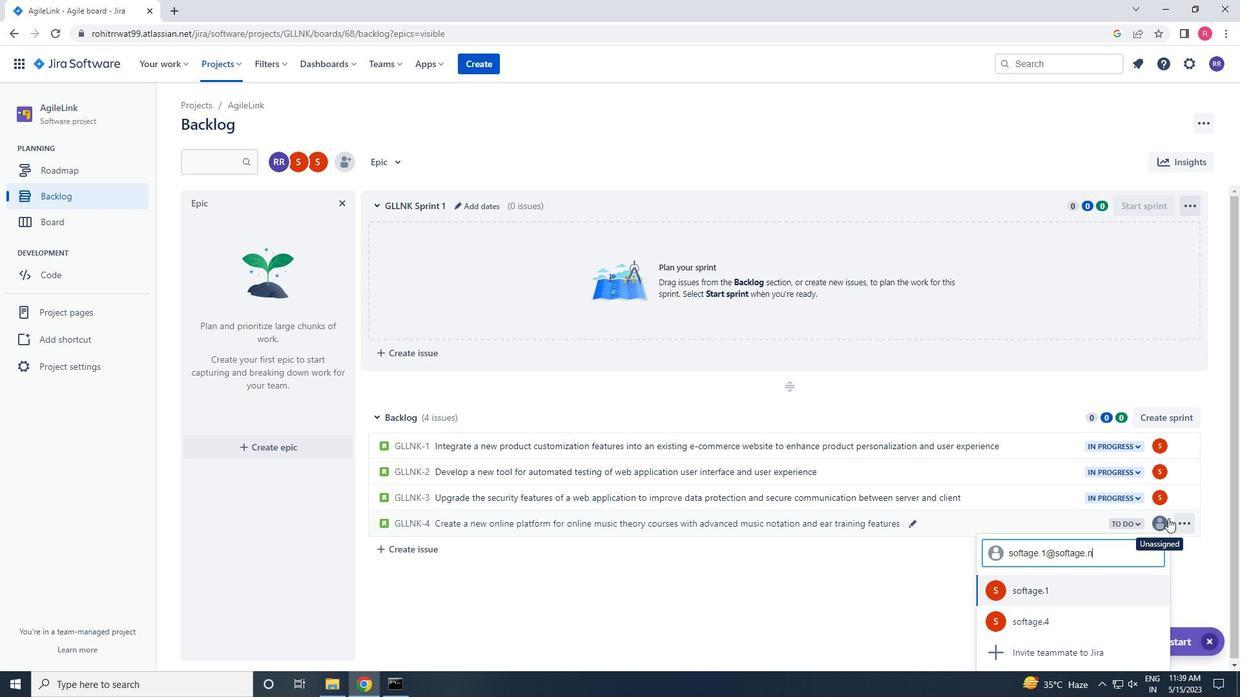 
Action: Mouse moved to (1046, 591)
Screenshot: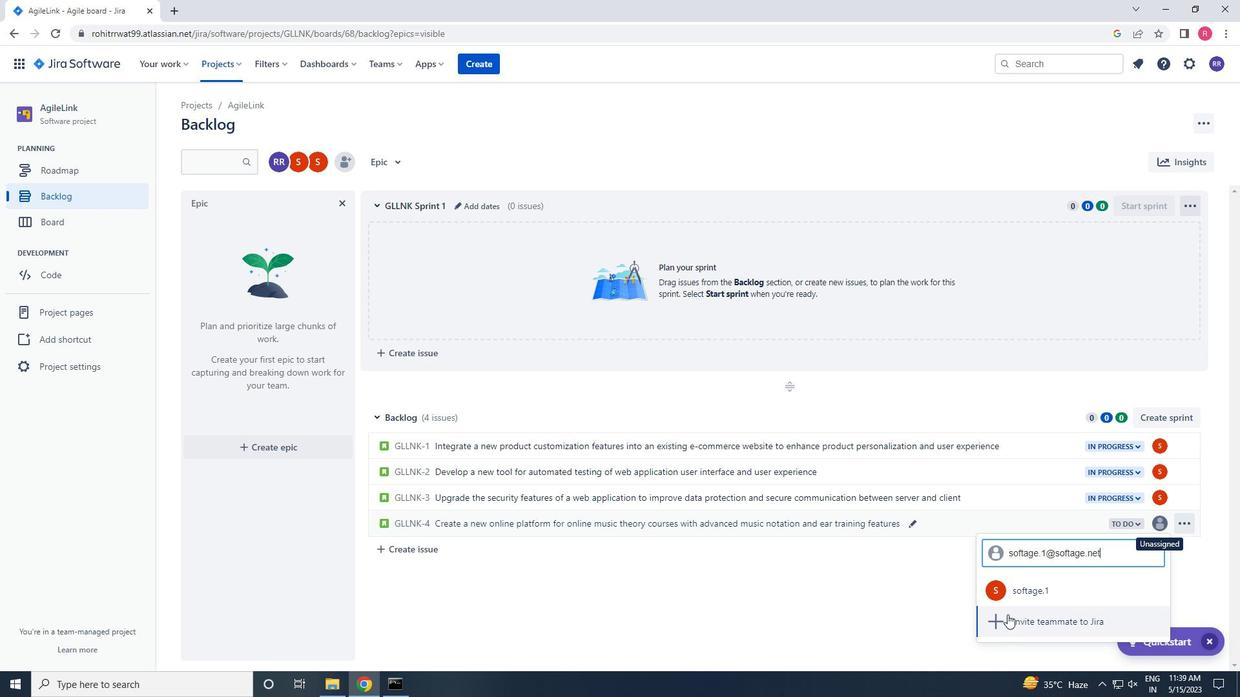 
Action: Mouse pressed left at (1046, 591)
Screenshot: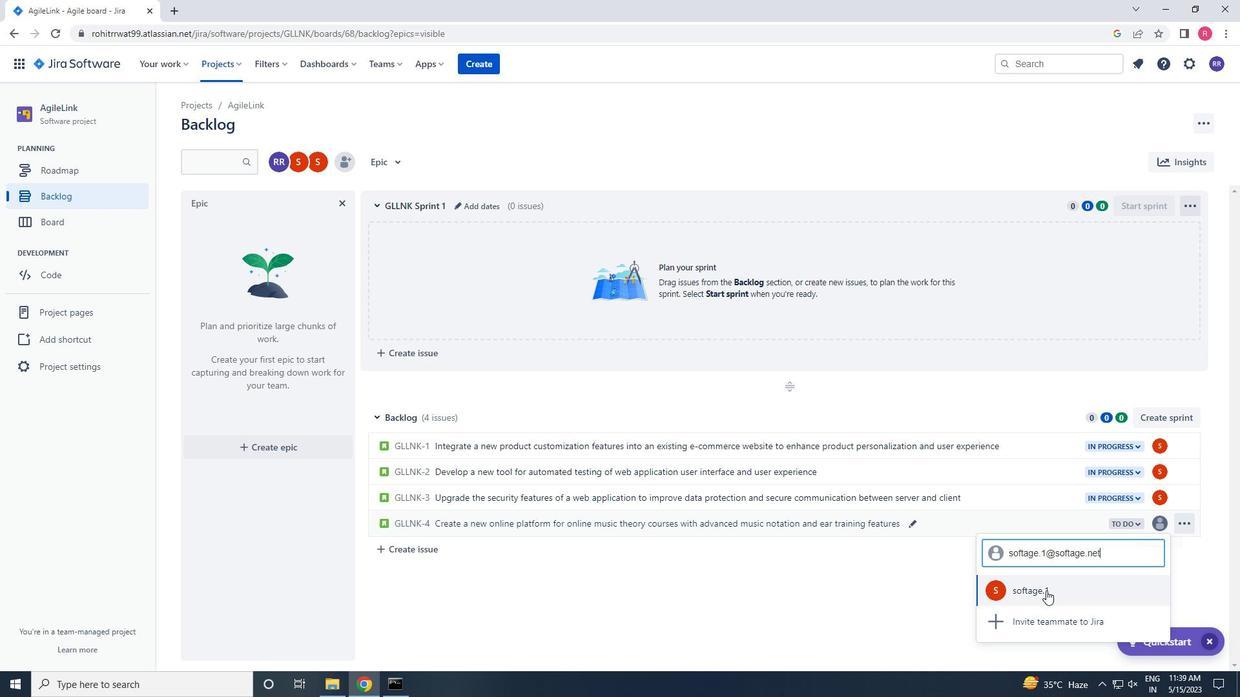 
Action: Mouse moved to (1124, 529)
Screenshot: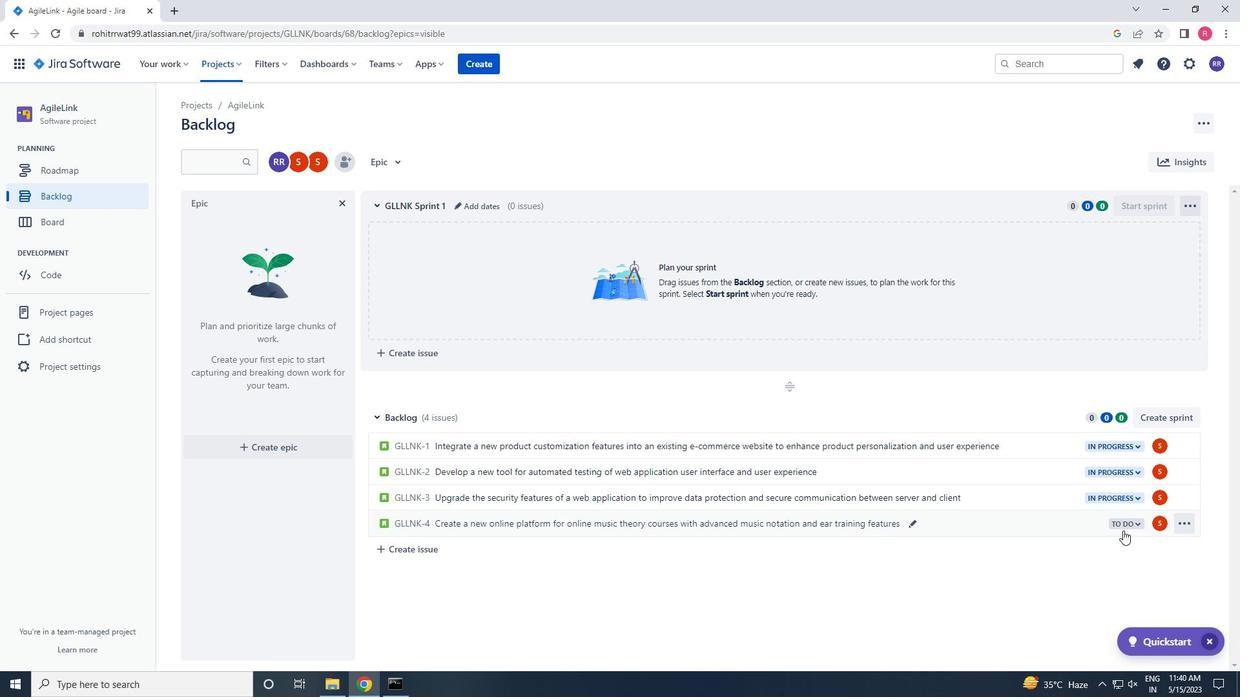 
Action: Mouse pressed left at (1124, 529)
Screenshot: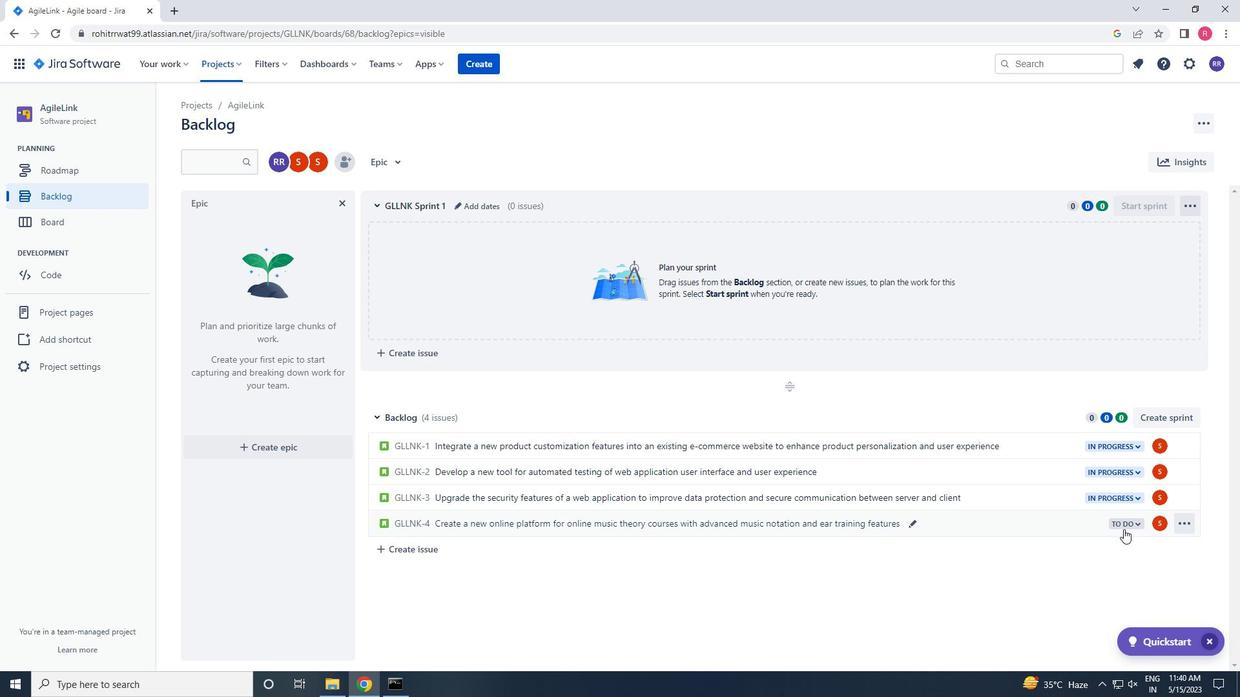 
Action: Mouse moved to (1051, 546)
Screenshot: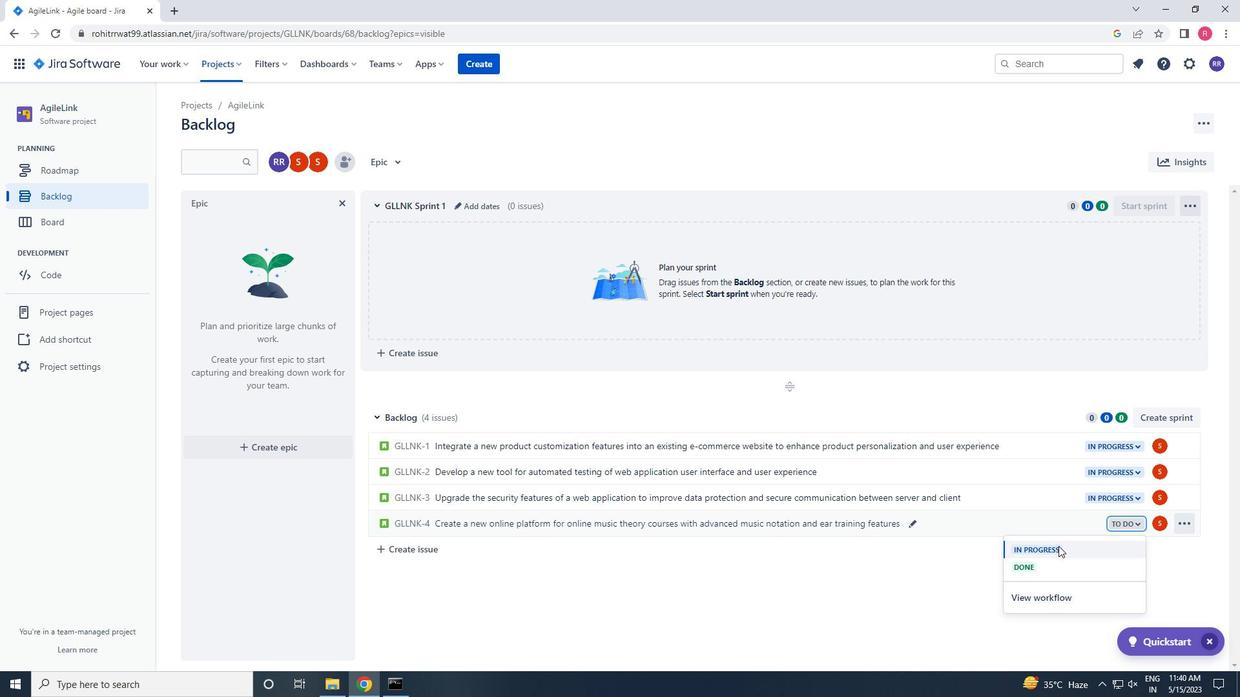 
Action: Mouse pressed left at (1051, 546)
Screenshot: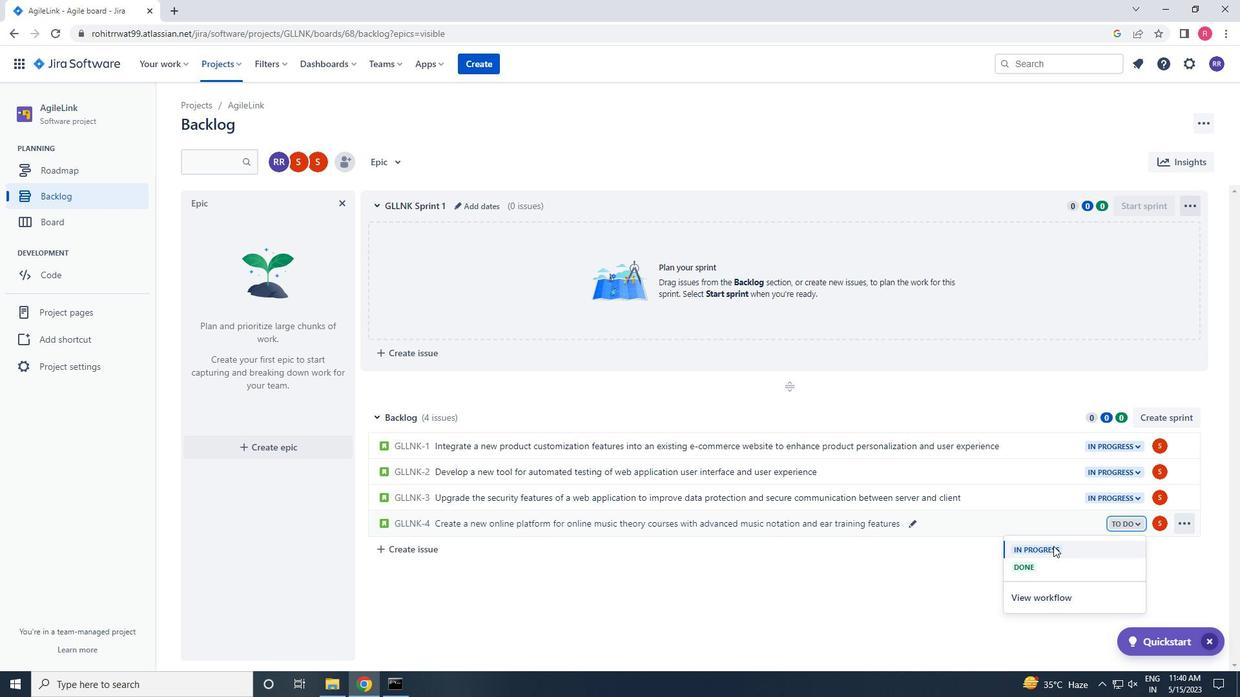 
